 Task: Find connections with filter location Dakhla with filter topic #productivitywith filter profile language German with filter current company Lollypop Design Studio with filter school Institute of Management Studies (IMS) Ghaziabad - Business School with filter industry Food and Beverage Retail with filter service category Health Insurance with filter keywords title Program Administrator
Action: Mouse moved to (617, 78)
Screenshot: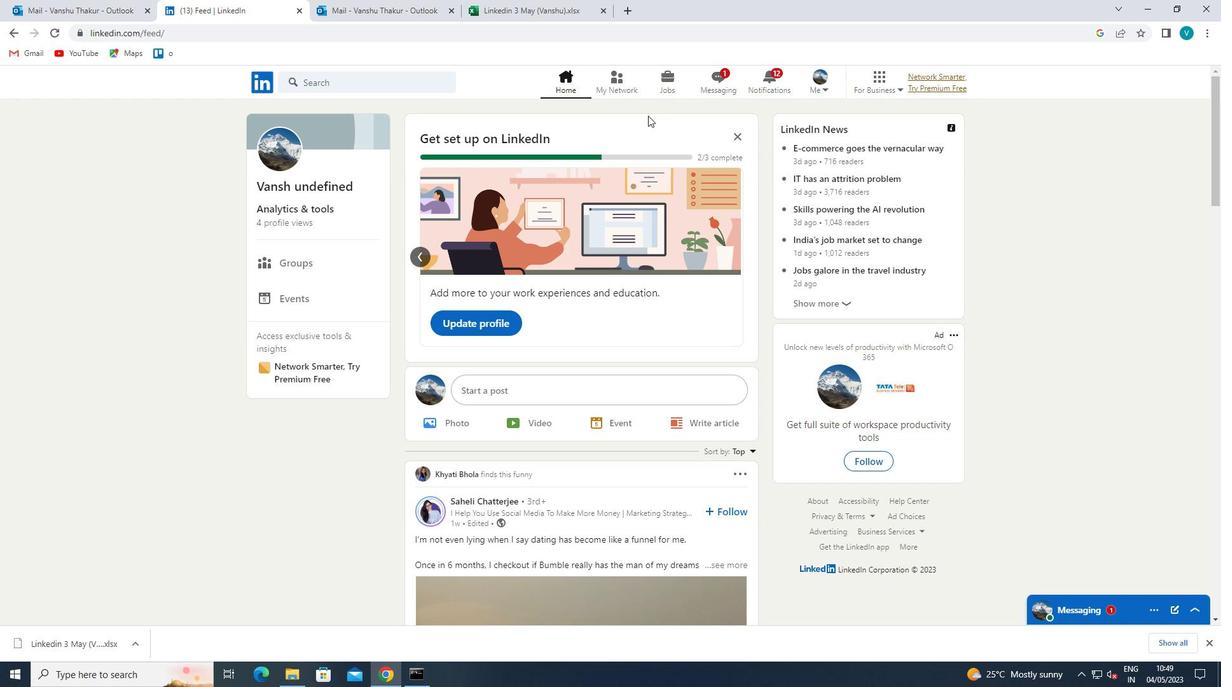 
Action: Mouse pressed left at (617, 78)
Screenshot: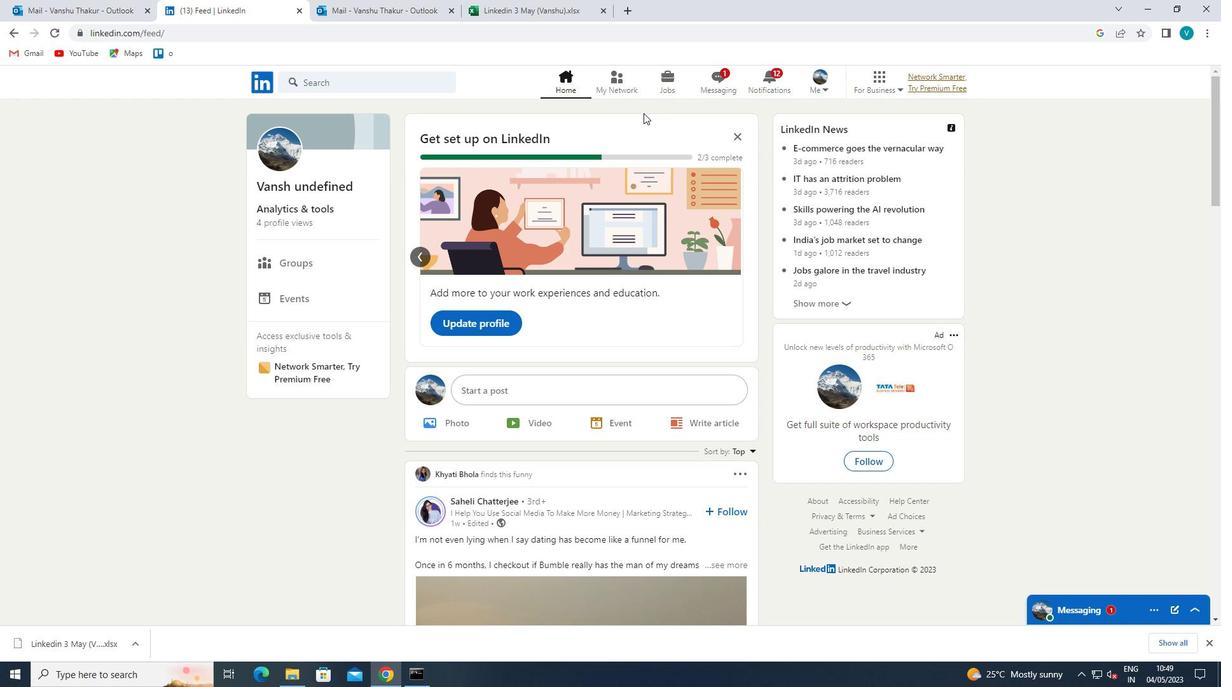 
Action: Mouse moved to (371, 152)
Screenshot: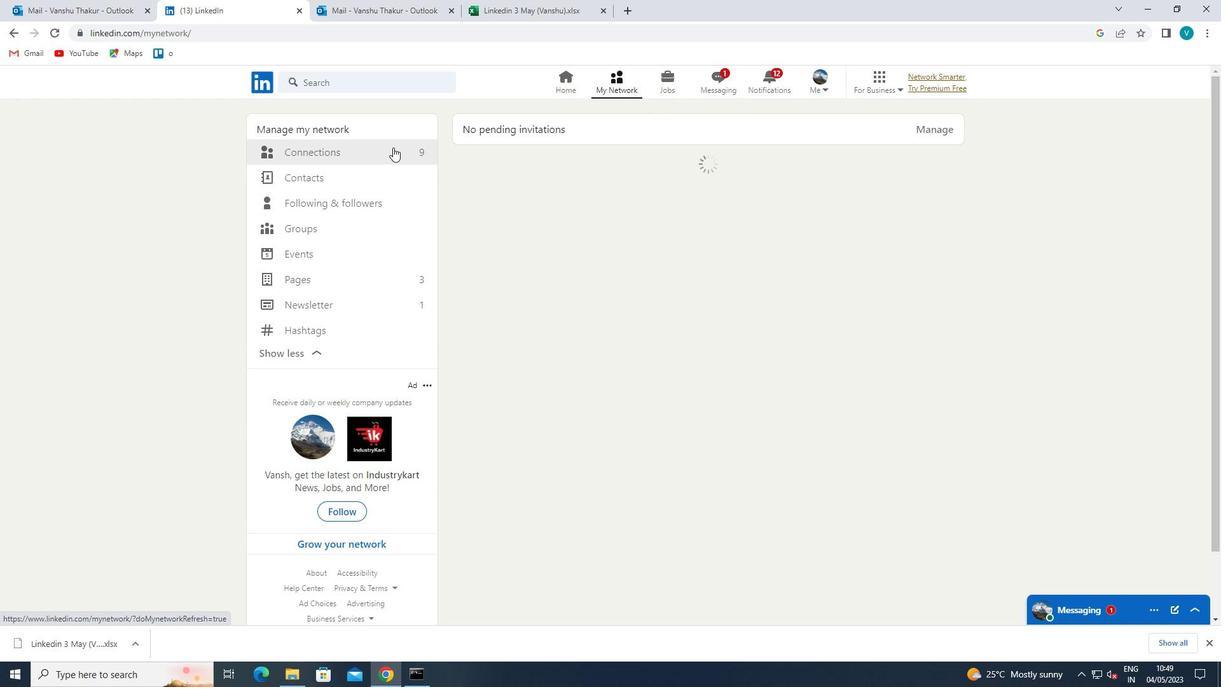 
Action: Mouse pressed left at (371, 152)
Screenshot: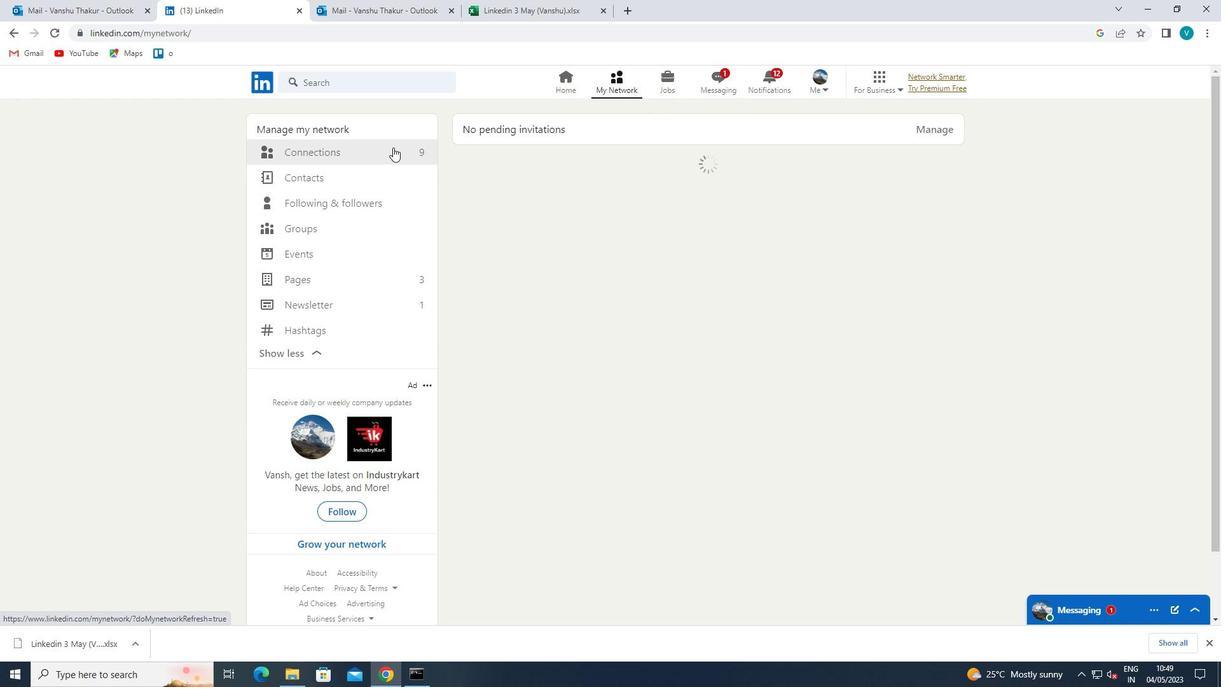
Action: Mouse moved to (679, 147)
Screenshot: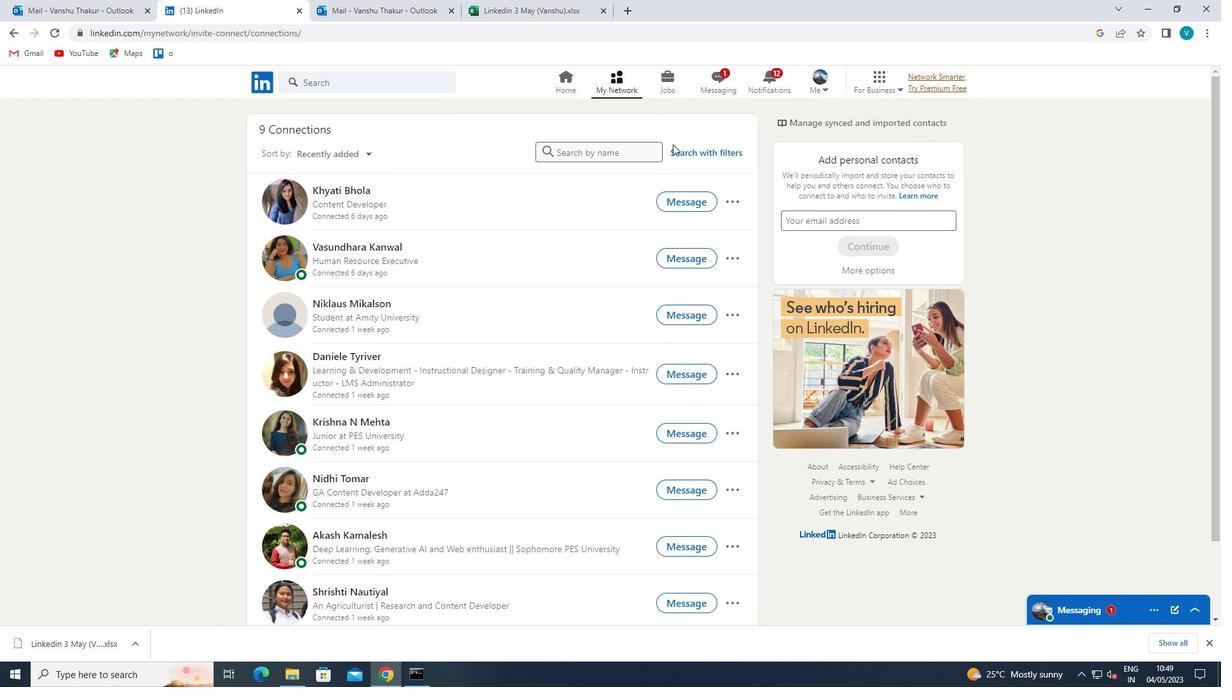 
Action: Mouse pressed left at (679, 147)
Screenshot: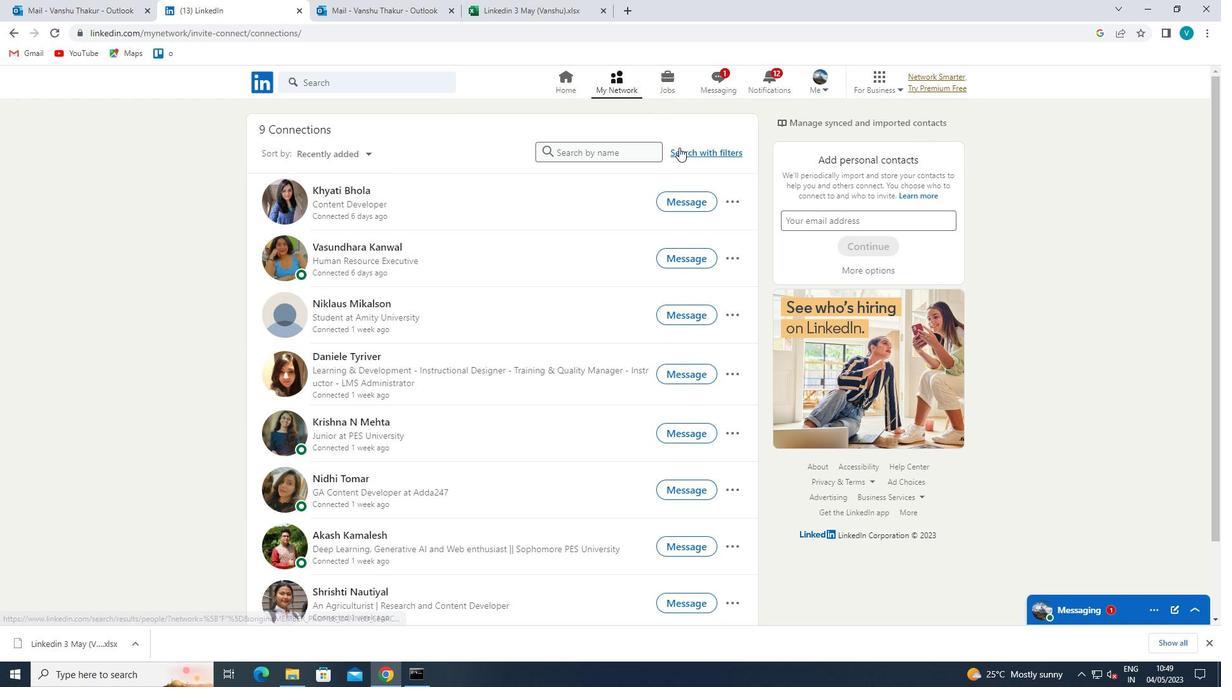 
Action: Mouse moved to (619, 122)
Screenshot: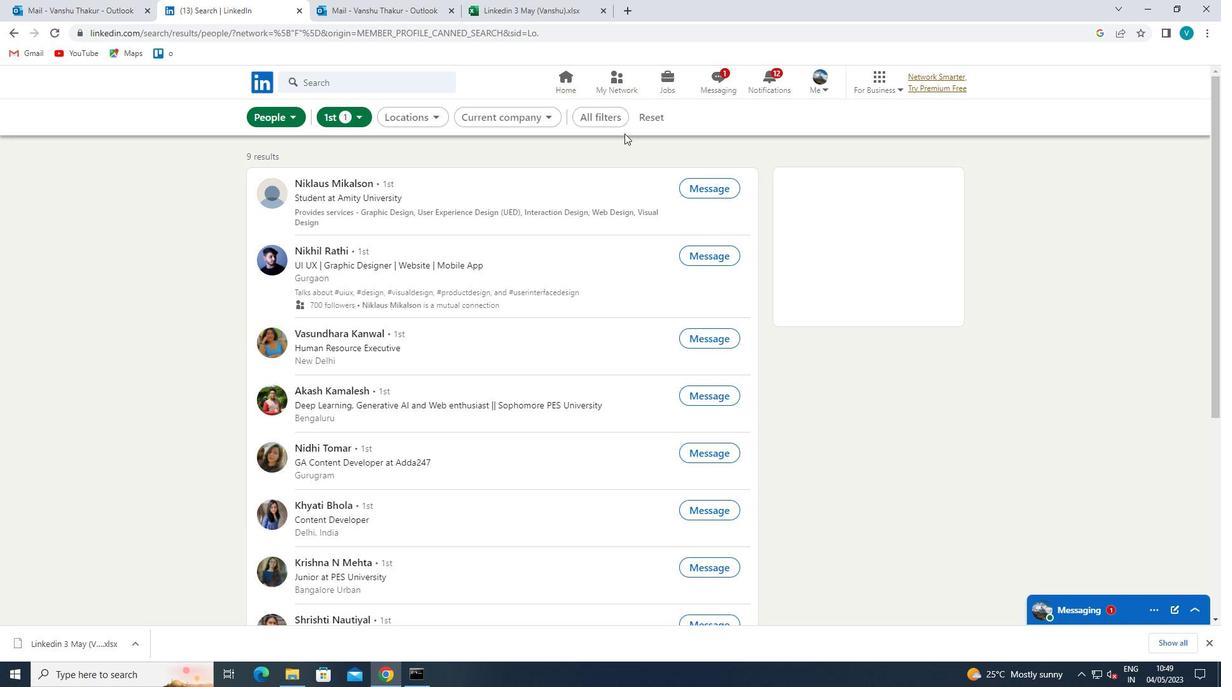 
Action: Mouse pressed left at (619, 122)
Screenshot: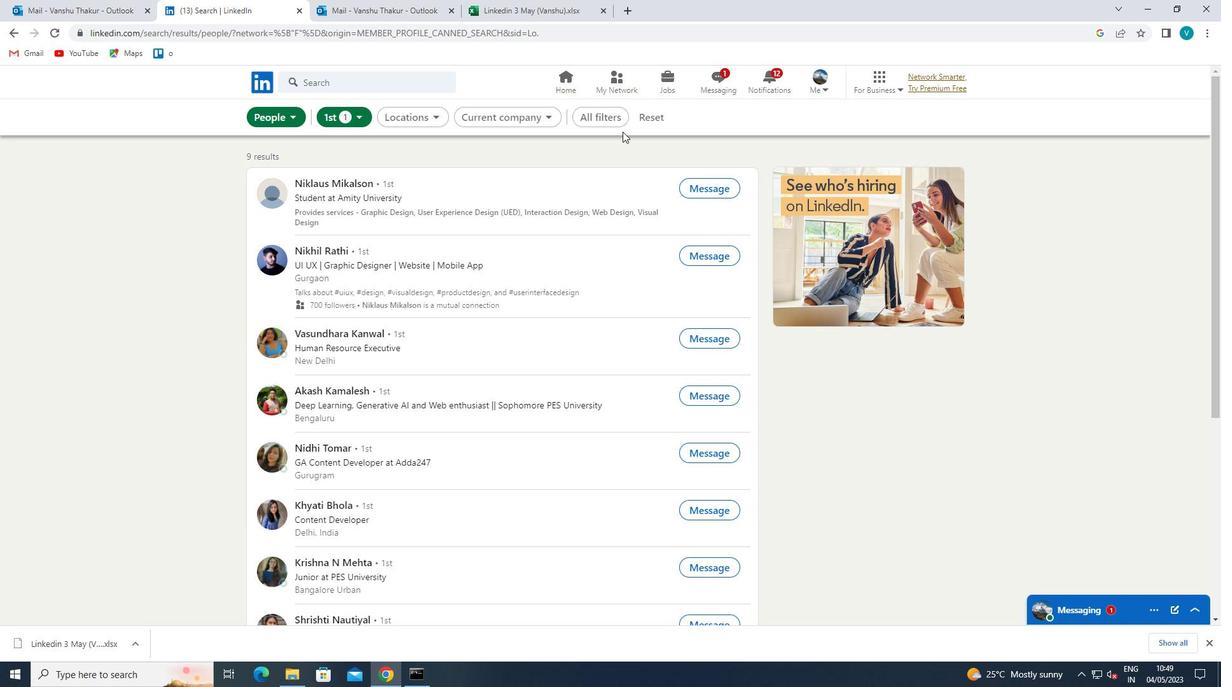 
Action: Mouse moved to (1083, 349)
Screenshot: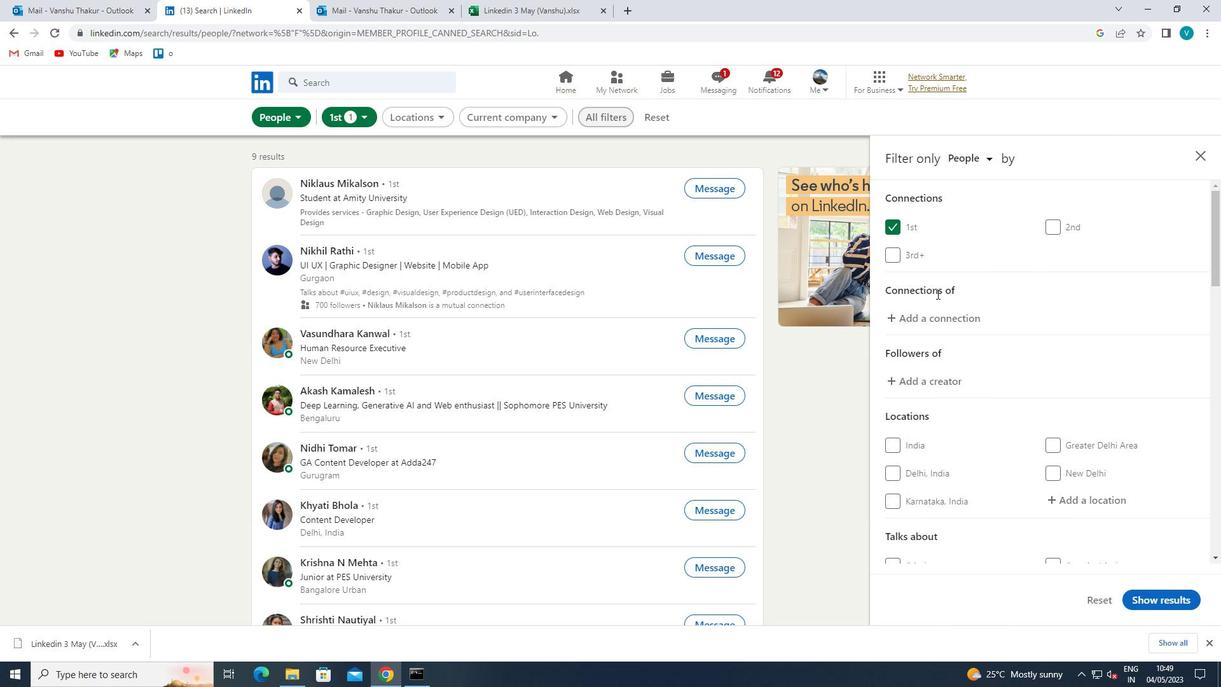 
Action: Mouse scrolled (1083, 348) with delta (0, 0)
Screenshot: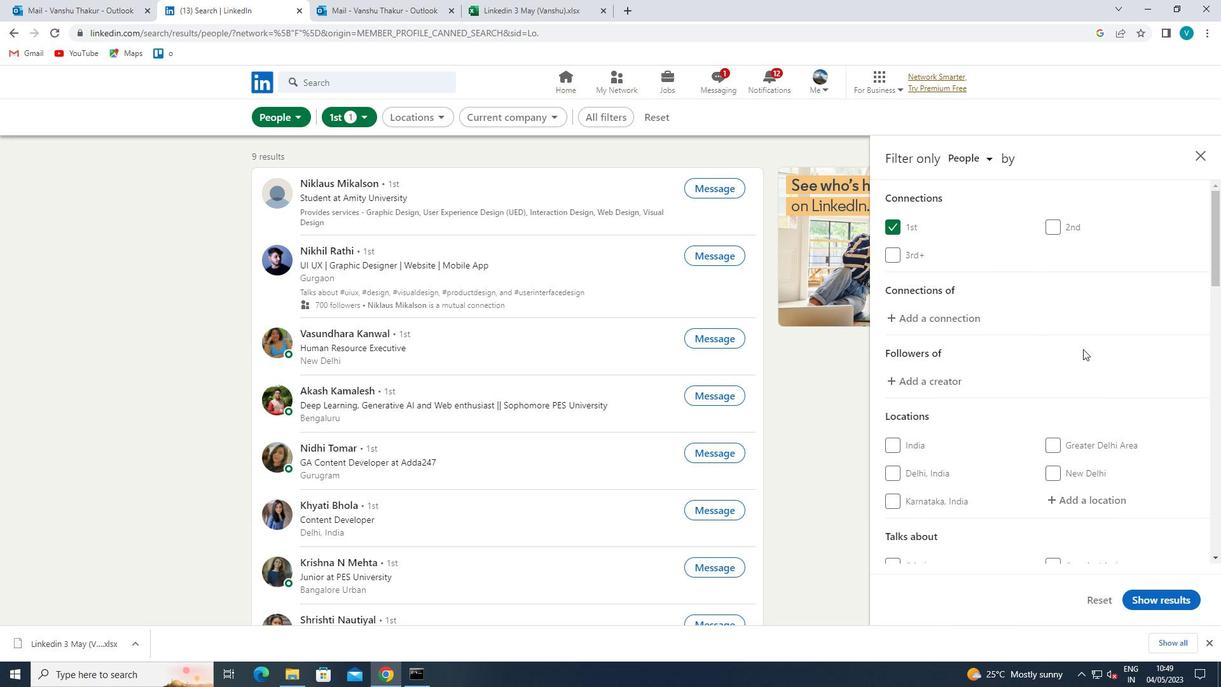 
Action: Mouse moved to (1102, 362)
Screenshot: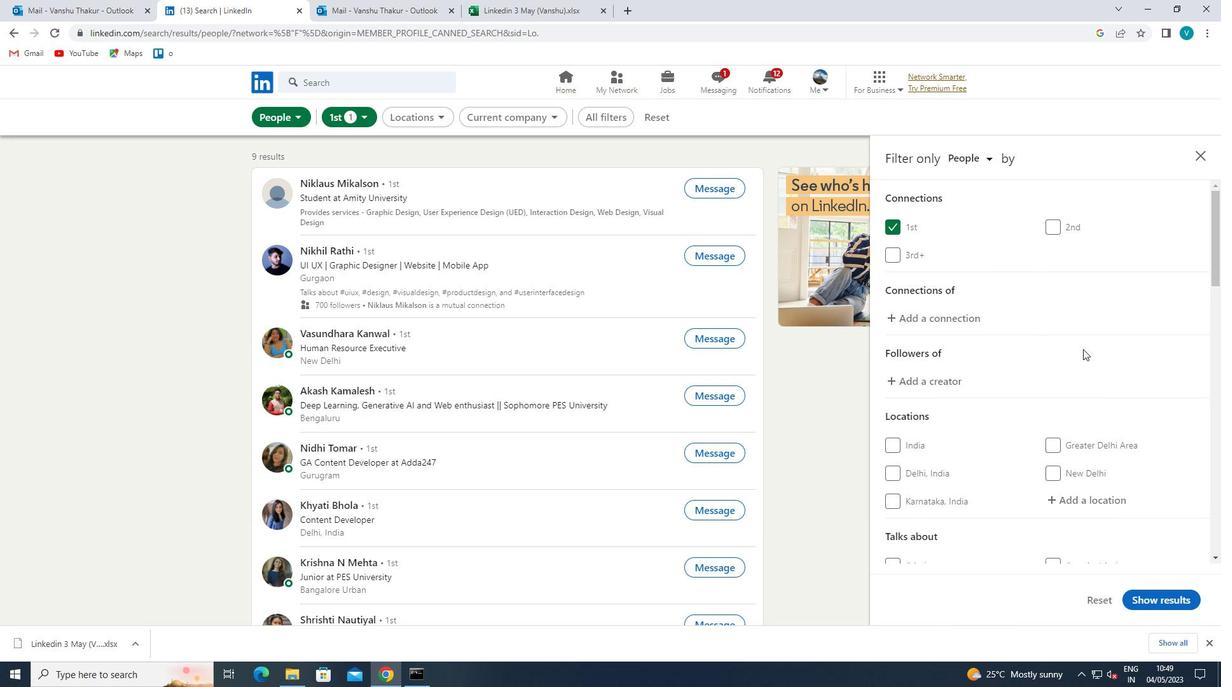 
Action: Mouse scrolled (1102, 362) with delta (0, 0)
Screenshot: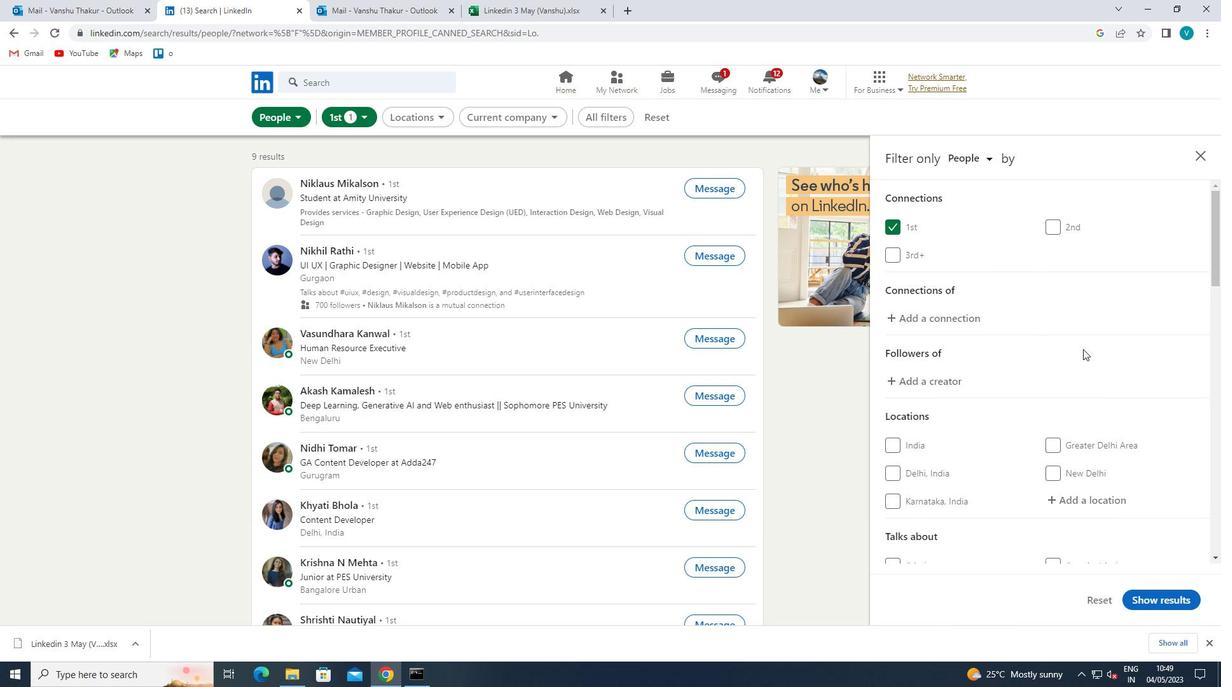 
Action: Mouse moved to (1115, 378)
Screenshot: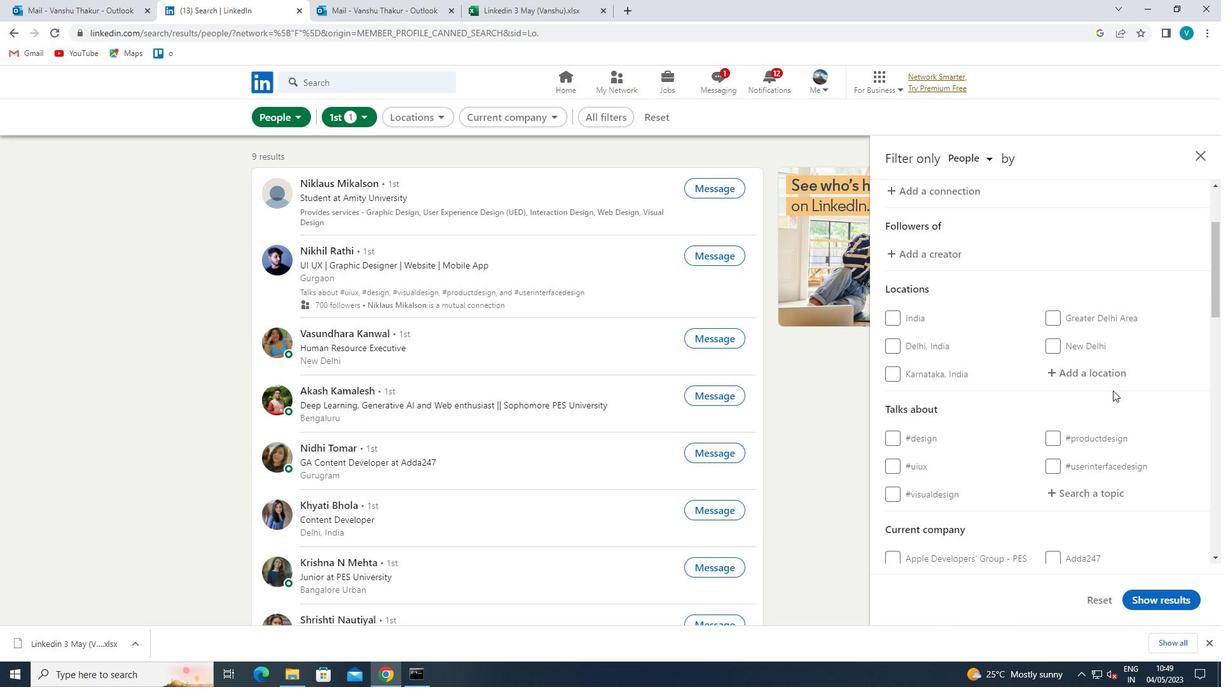 
Action: Mouse pressed left at (1115, 378)
Screenshot: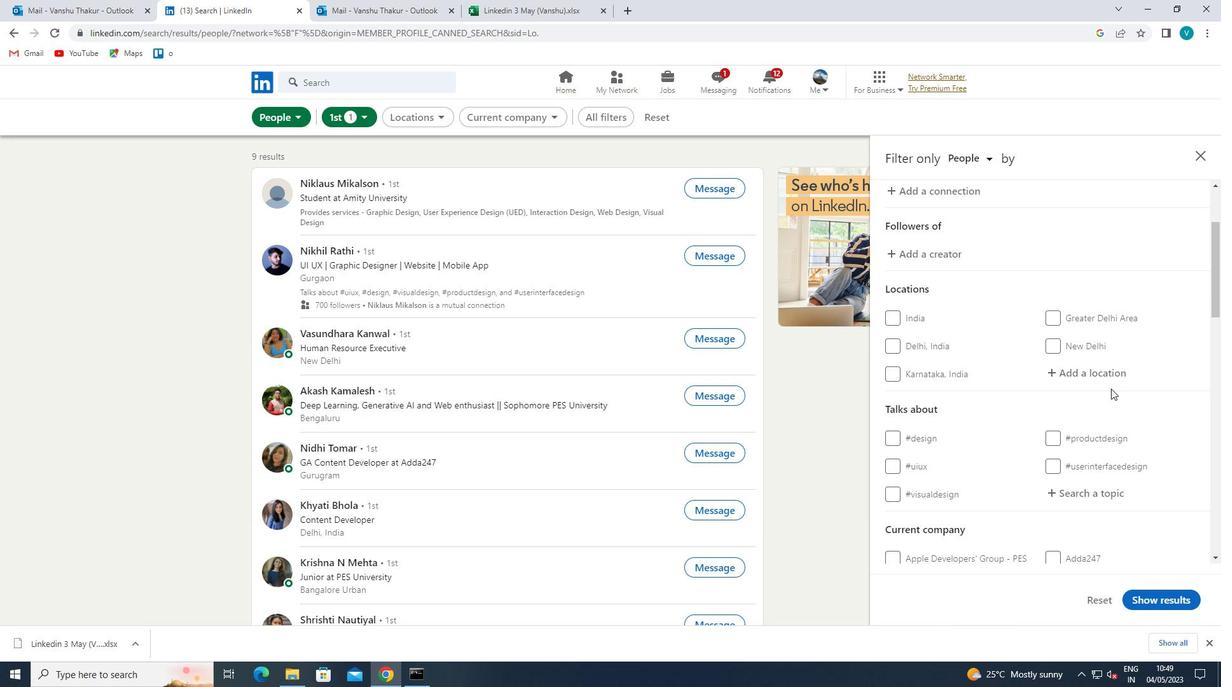 
Action: Mouse moved to (1096, 388)
Screenshot: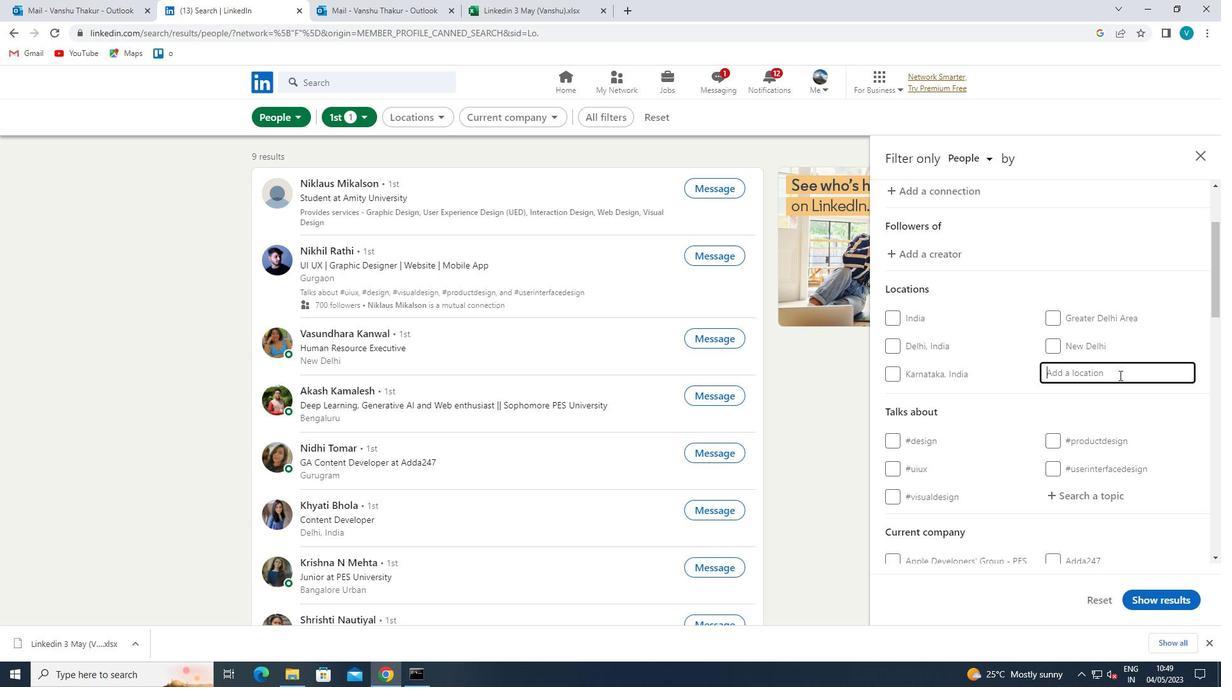 
Action: Key pressed <Key.shift>DAKHLA
Screenshot: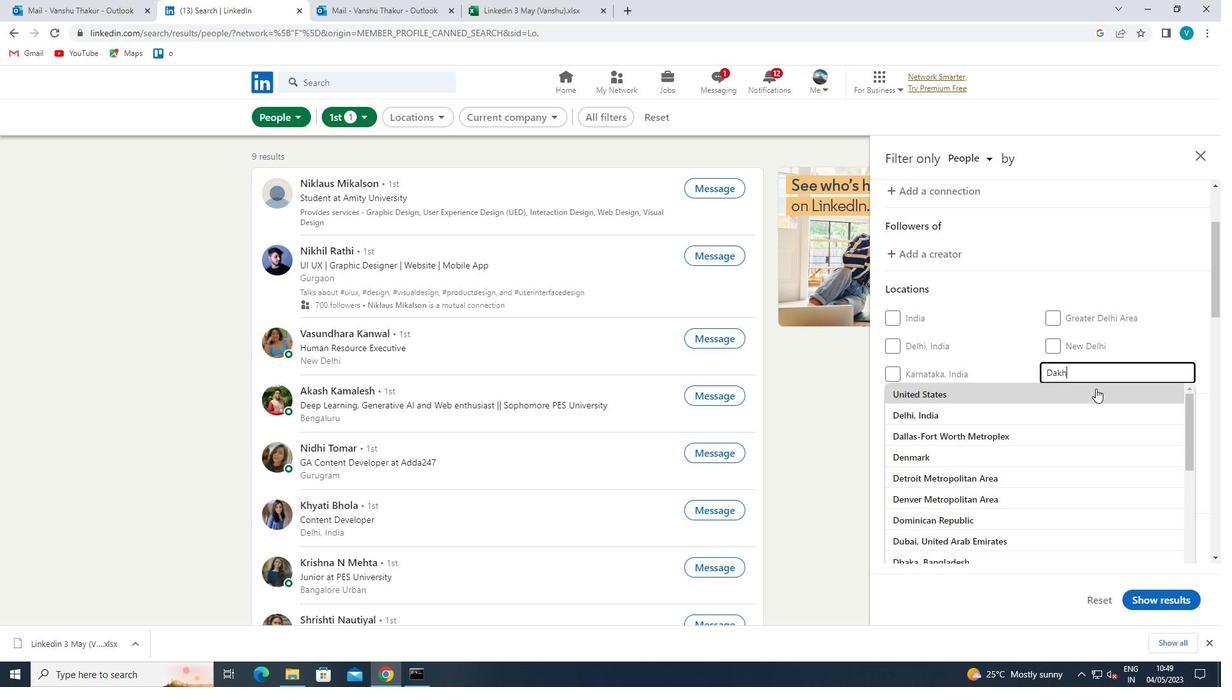 
Action: Mouse pressed left at (1096, 388)
Screenshot: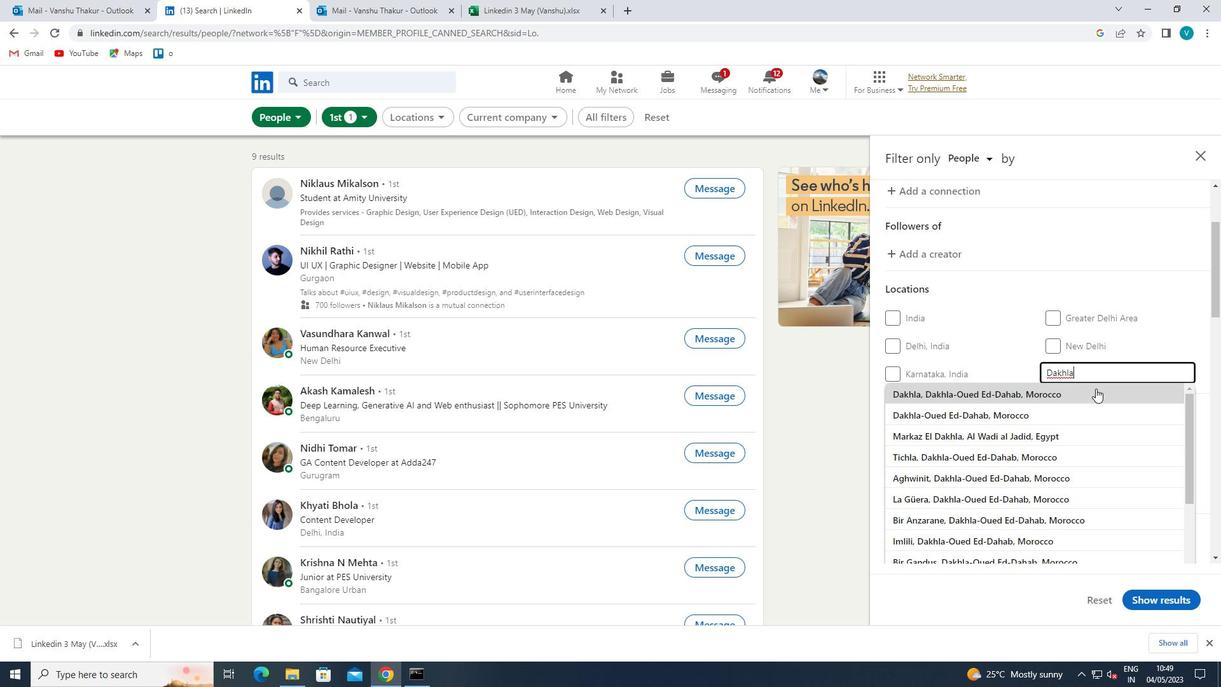 
Action: Mouse scrolled (1096, 388) with delta (0, 0)
Screenshot: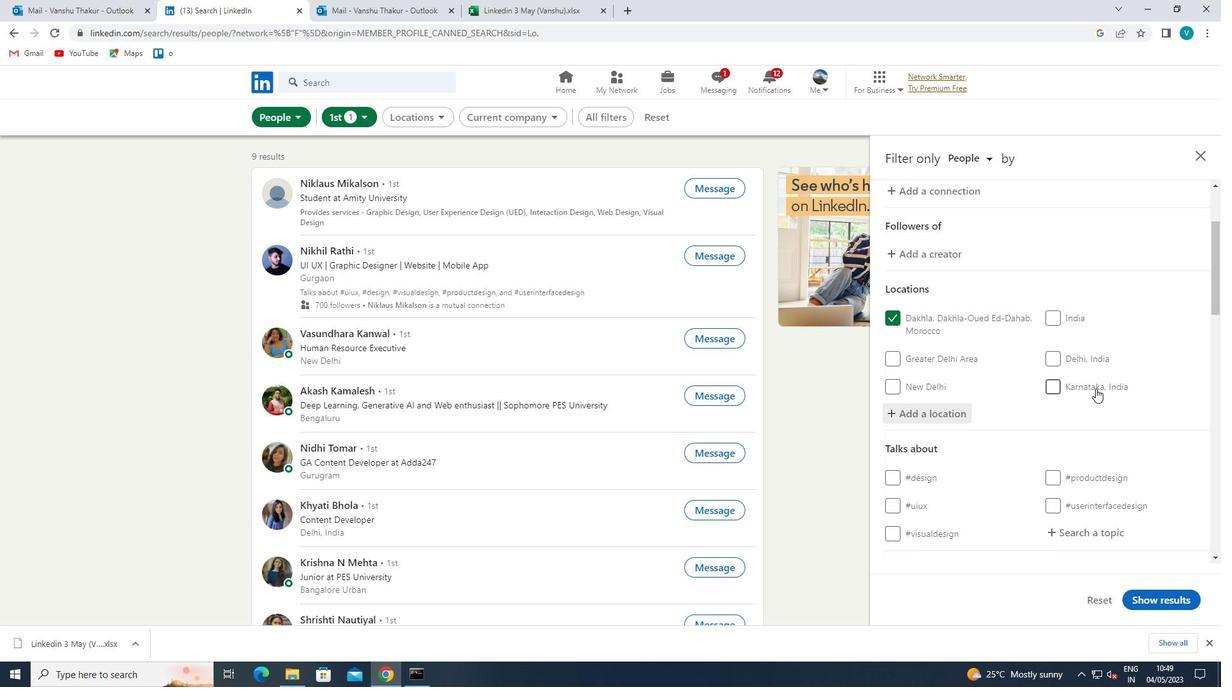 
Action: Mouse scrolled (1096, 388) with delta (0, 0)
Screenshot: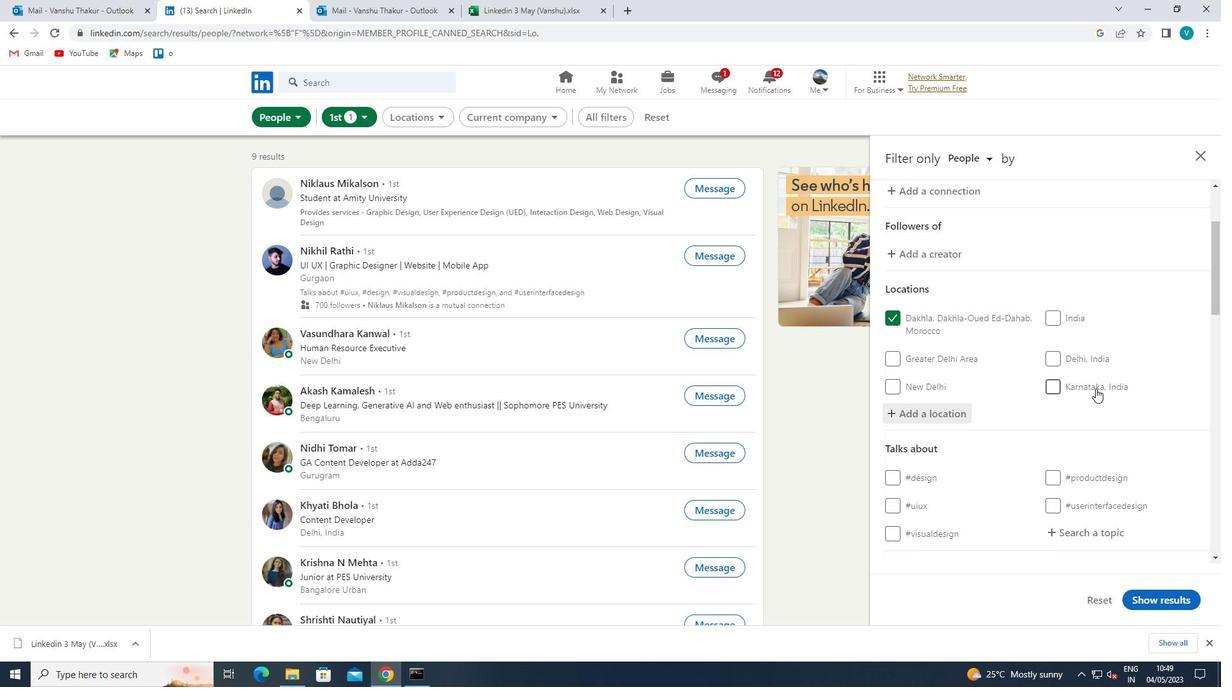 
Action: Mouse moved to (1083, 402)
Screenshot: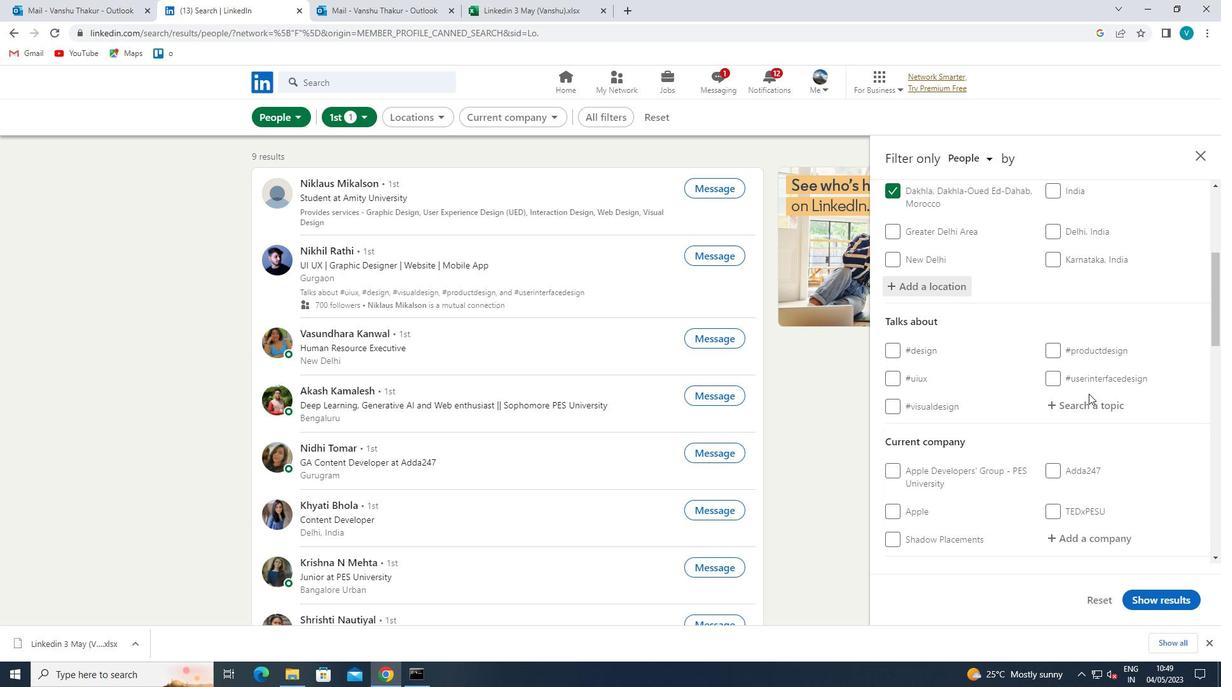 
Action: Mouse pressed left at (1083, 402)
Screenshot: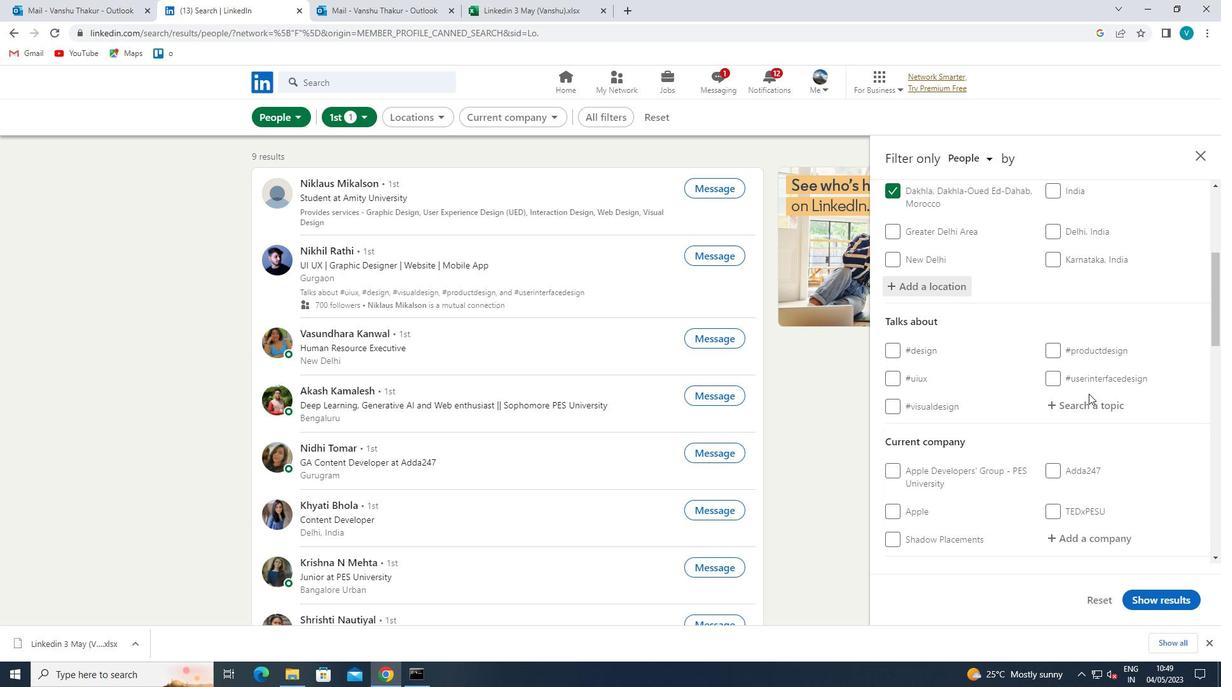 
Action: Mouse moved to (1085, 404)
Screenshot: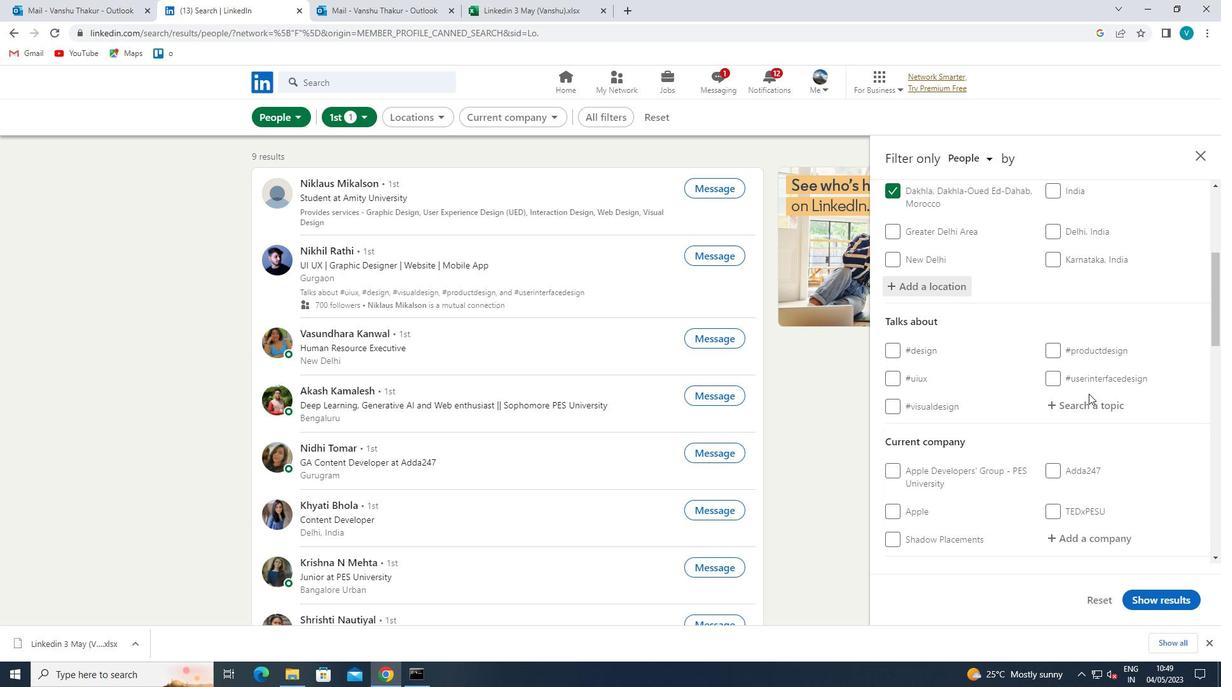 
Action: Key pressed PRODUC
Screenshot: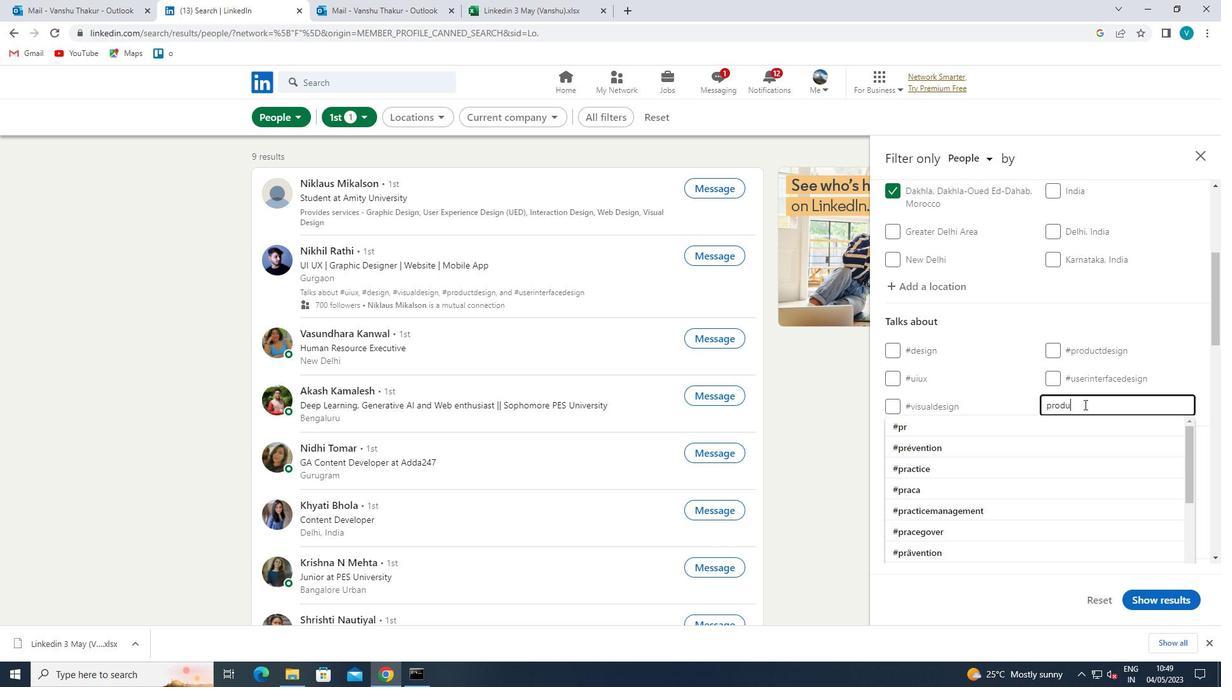 
Action: Mouse moved to (1097, 399)
Screenshot: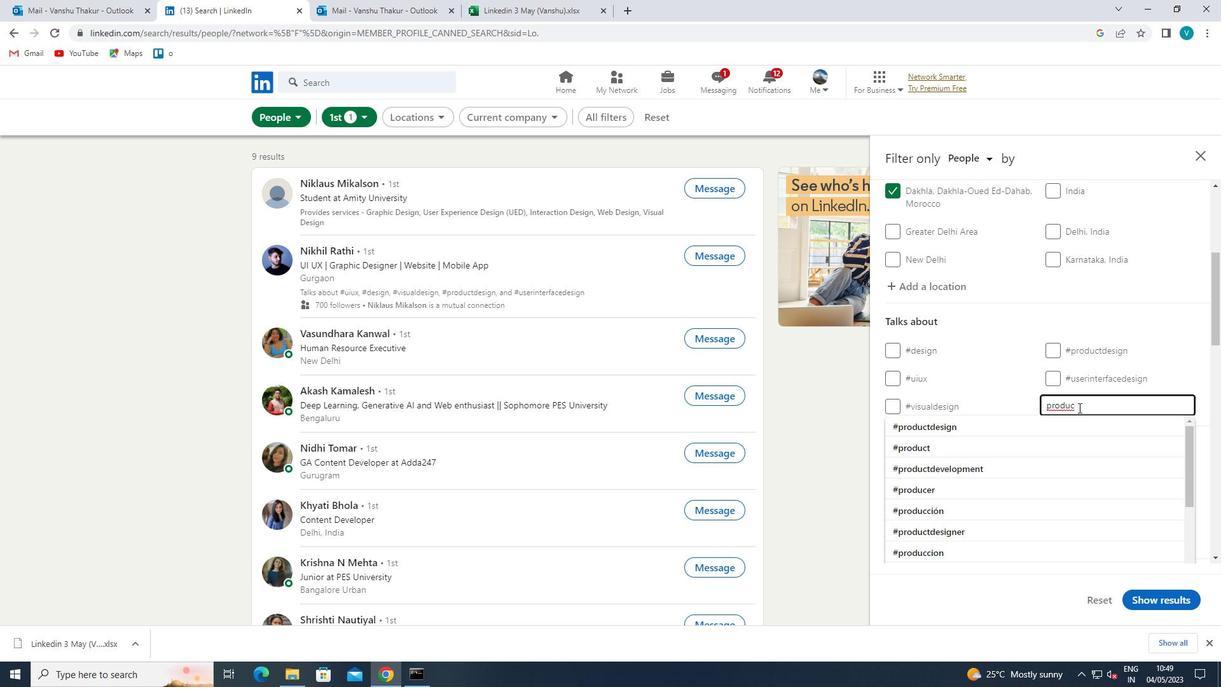 
Action: Key pressed TIVITY
Screenshot: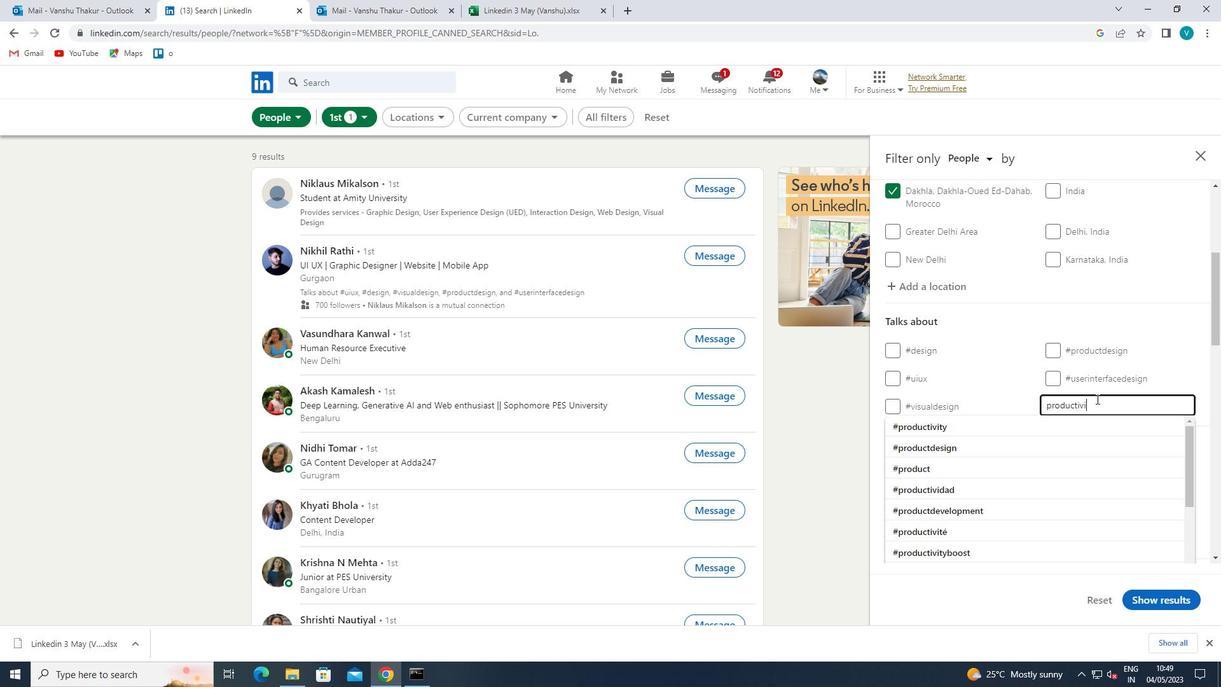 
Action: Mouse moved to (1056, 422)
Screenshot: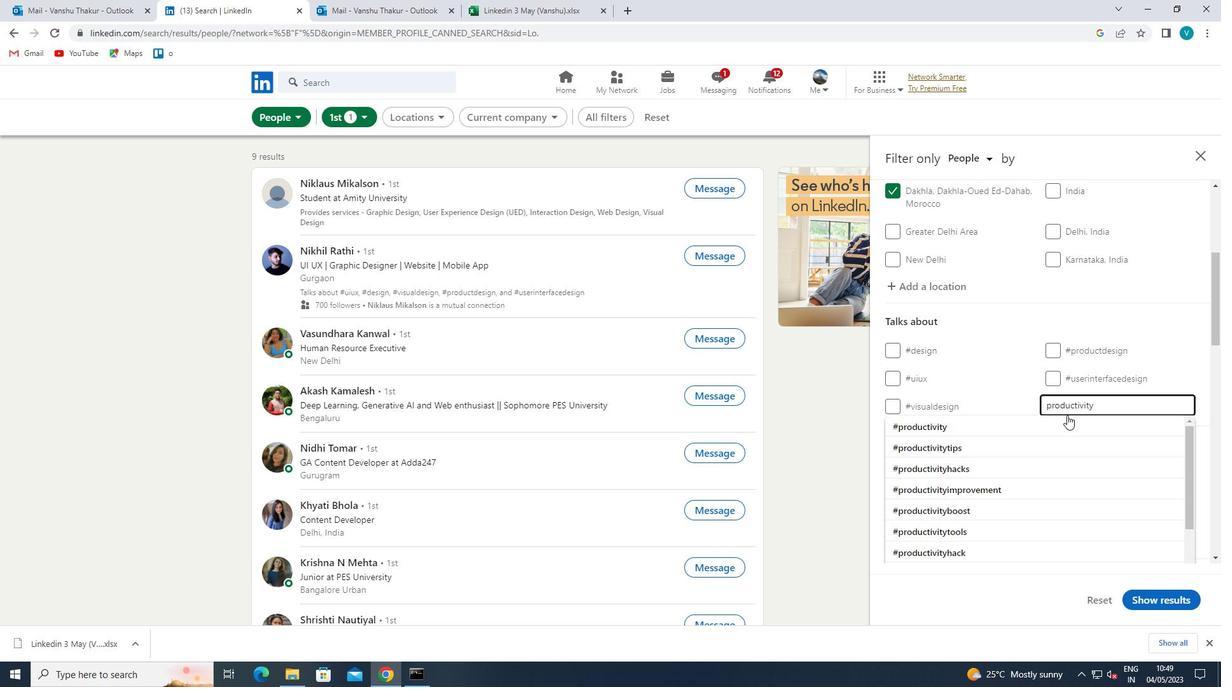 
Action: Mouse pressed left at (1056, 422)
Screenshot: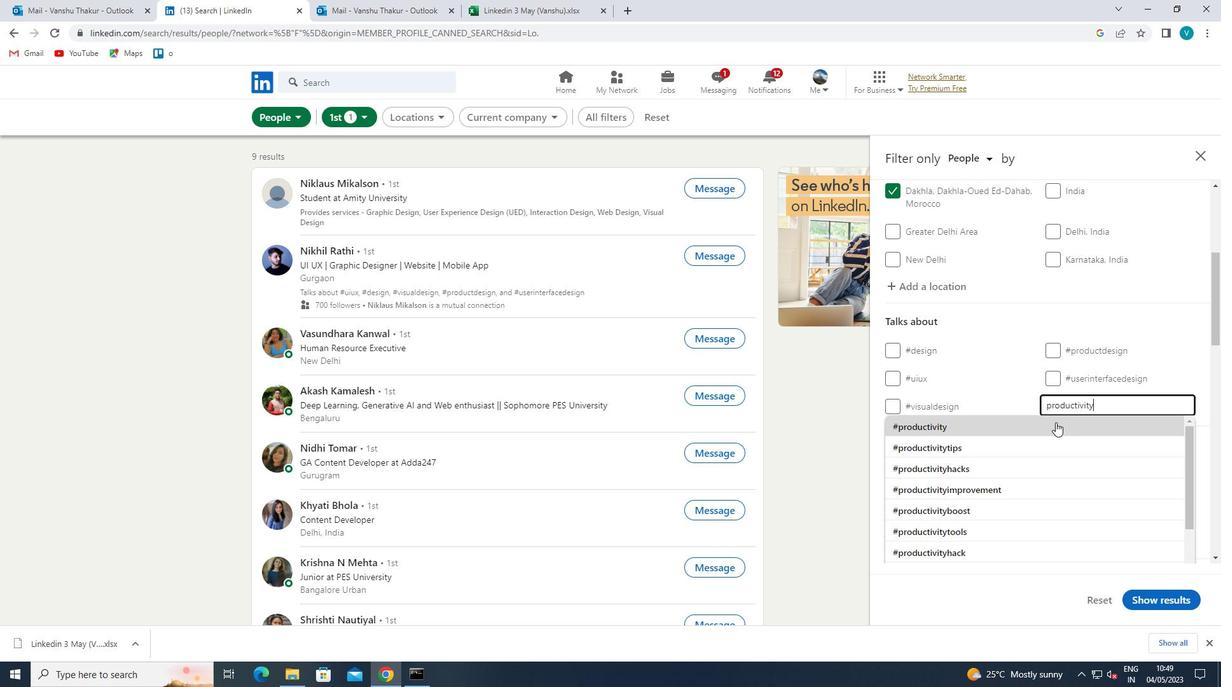 
Action: Mouse scrolled (1056, 421) with delta (0, 0)
Screenshot: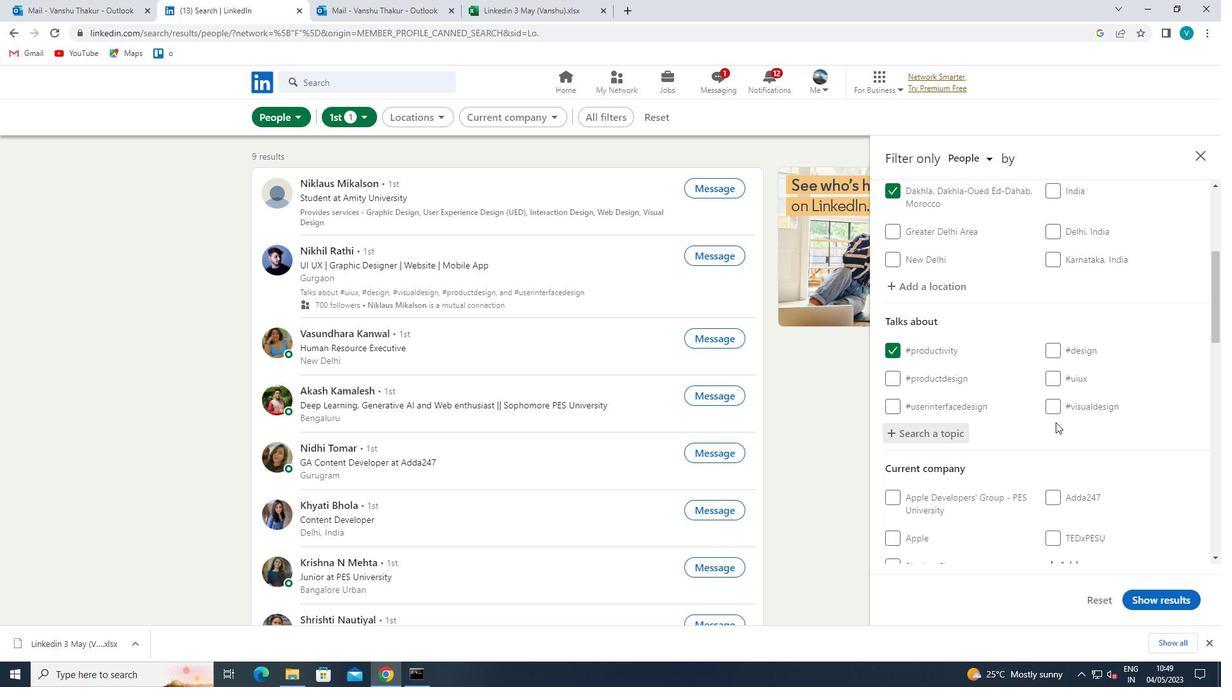 
Action: Mouse scrolled (1056, 421) with delta (0, 0)
Screenshot: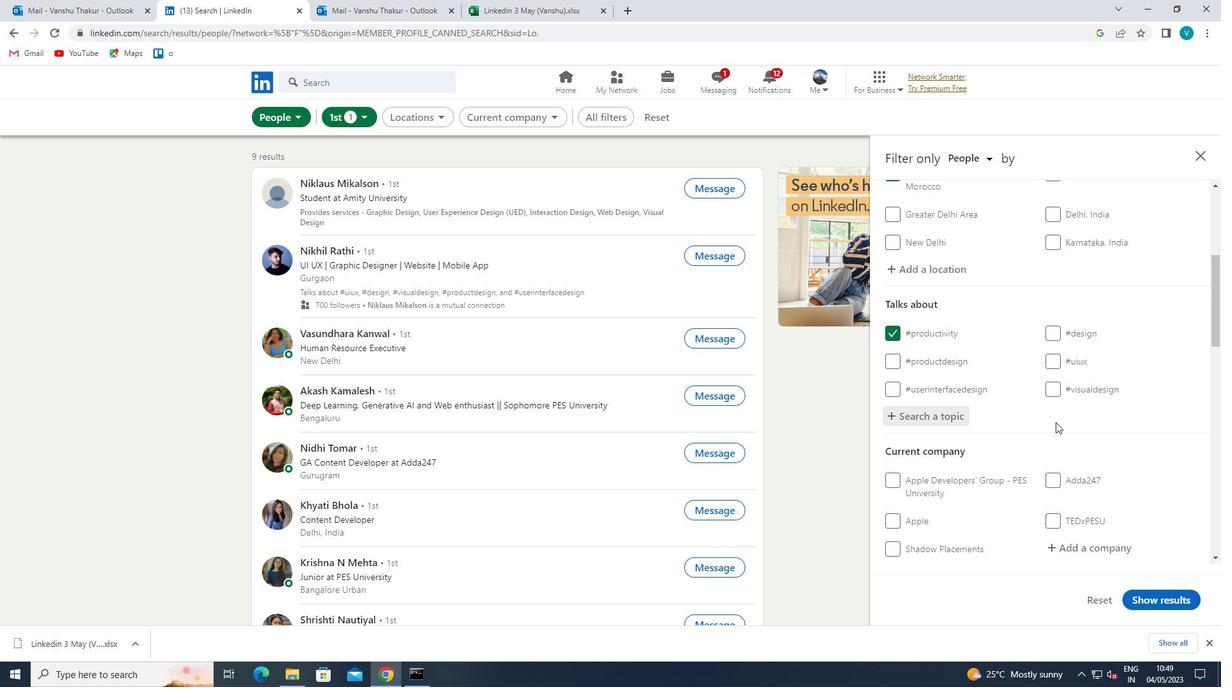 
Action: Mouse scrolled (1056, 421) with delta (0, 0)
Screenshot: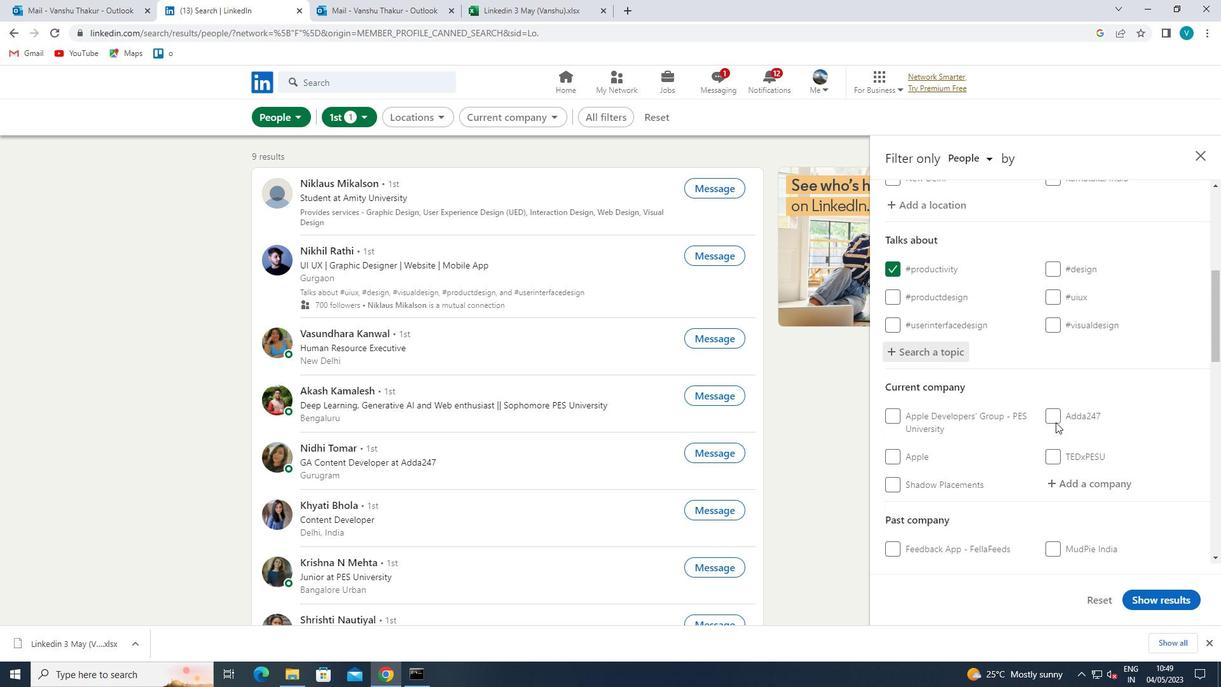 
Action: Mouse moved to (1088, 366)
Screenshot: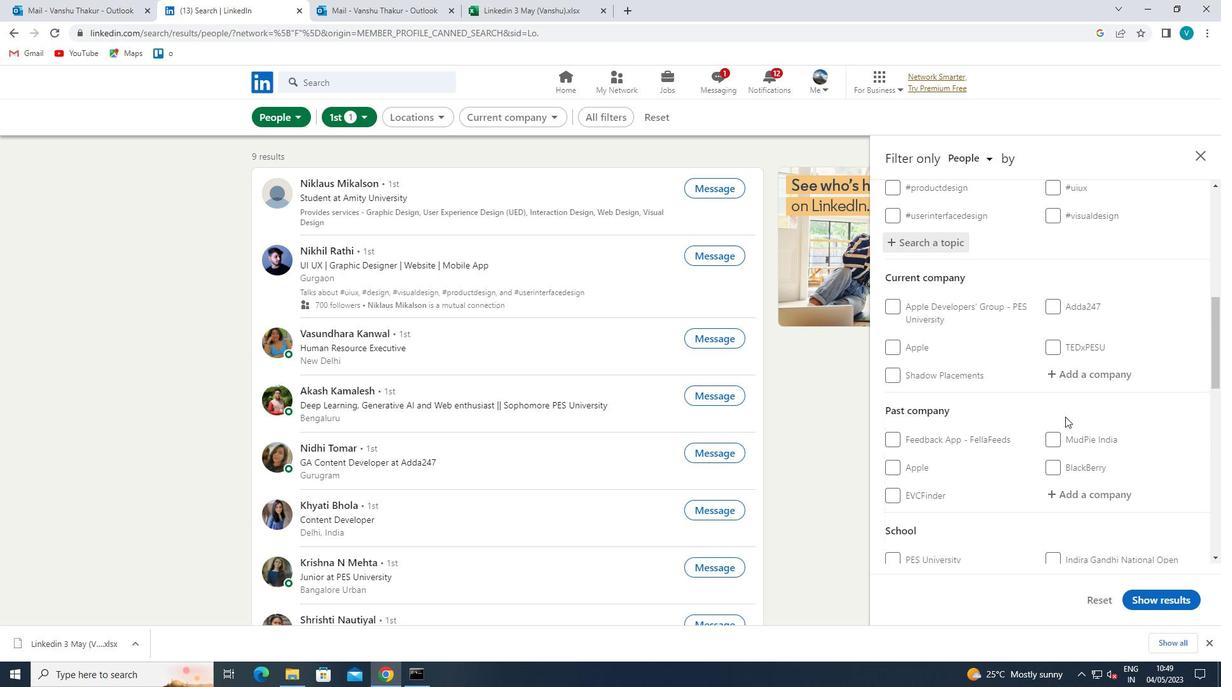 
Action: Mouse pressed left at (1088, 366)
Screenshot: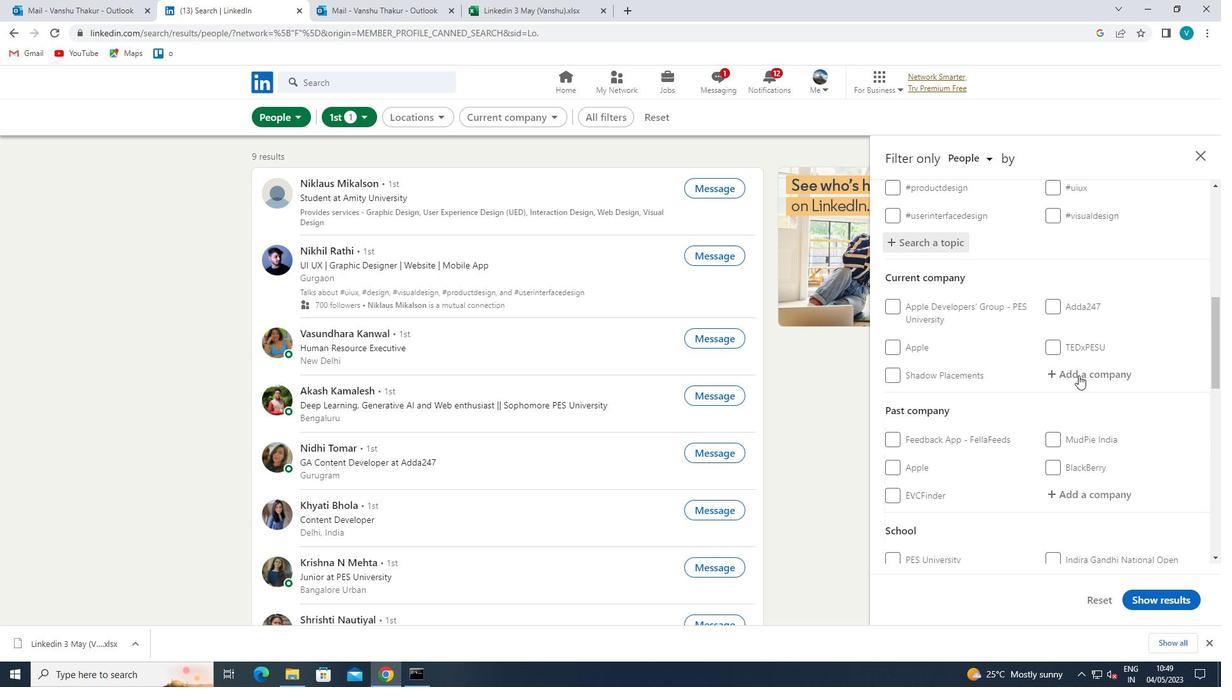 
Action: Mouse moved to (1091, 365)
Screenshot: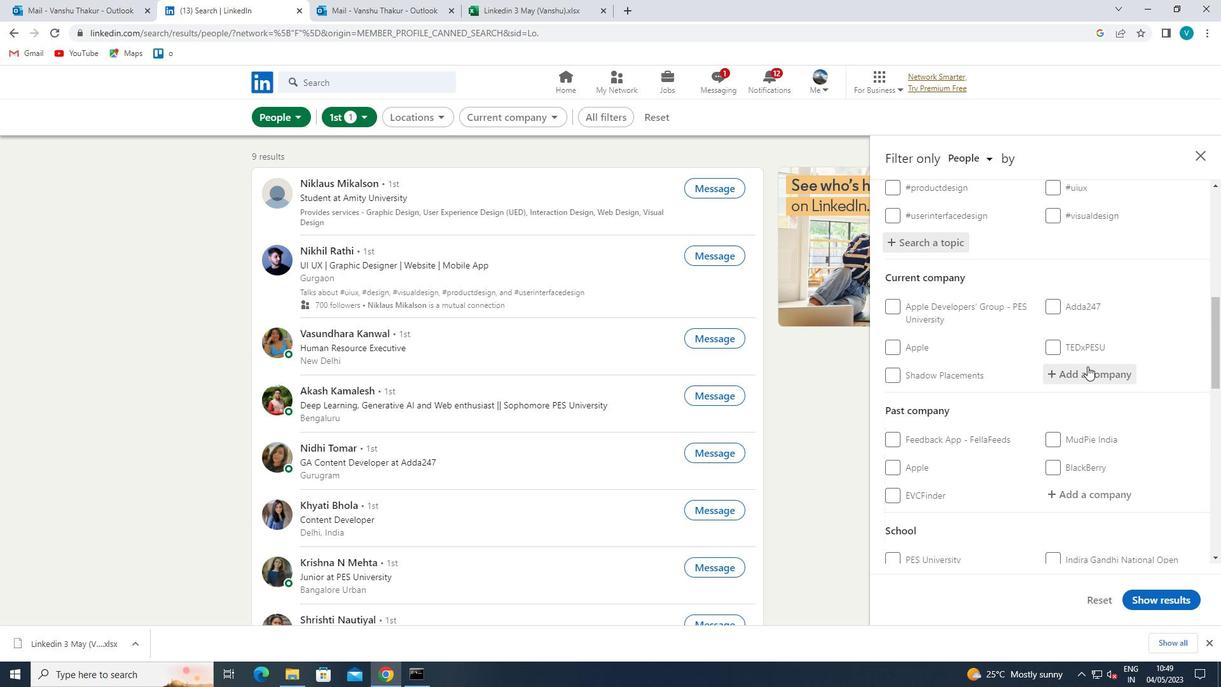 
Action: Key pressed <Key.shift>LOLLYPOP<Key.space>
Screenshot: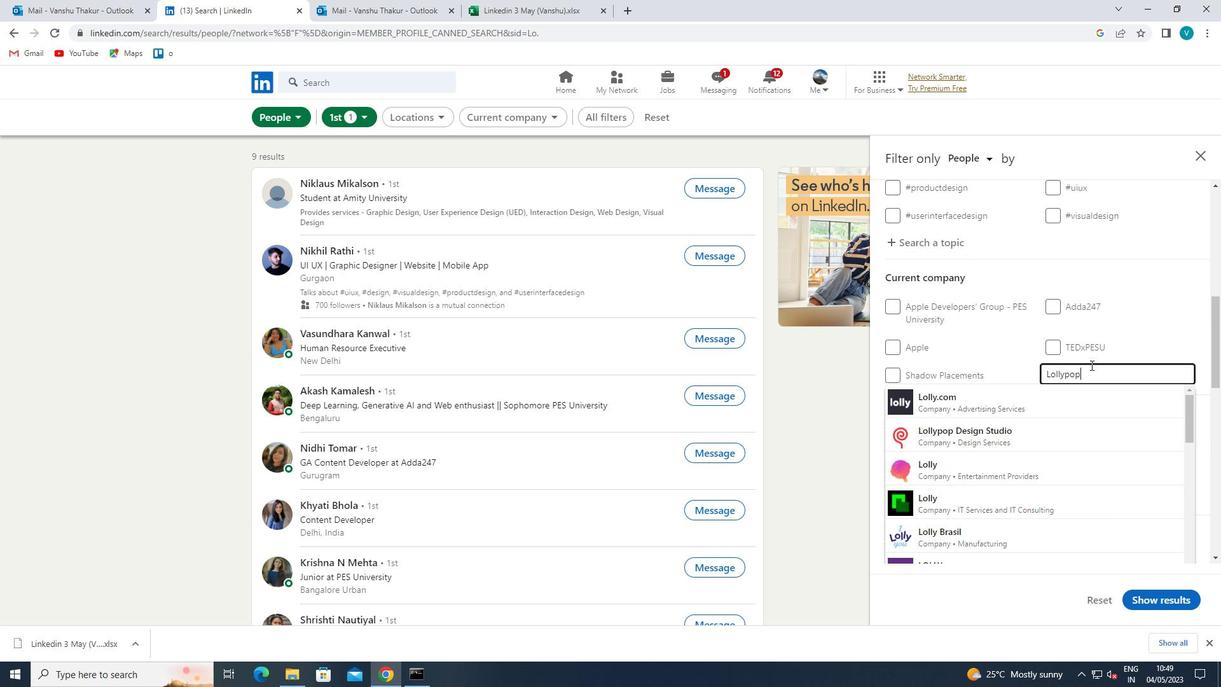 
Action: Mouse moved to (1056, 406)
Screenshot: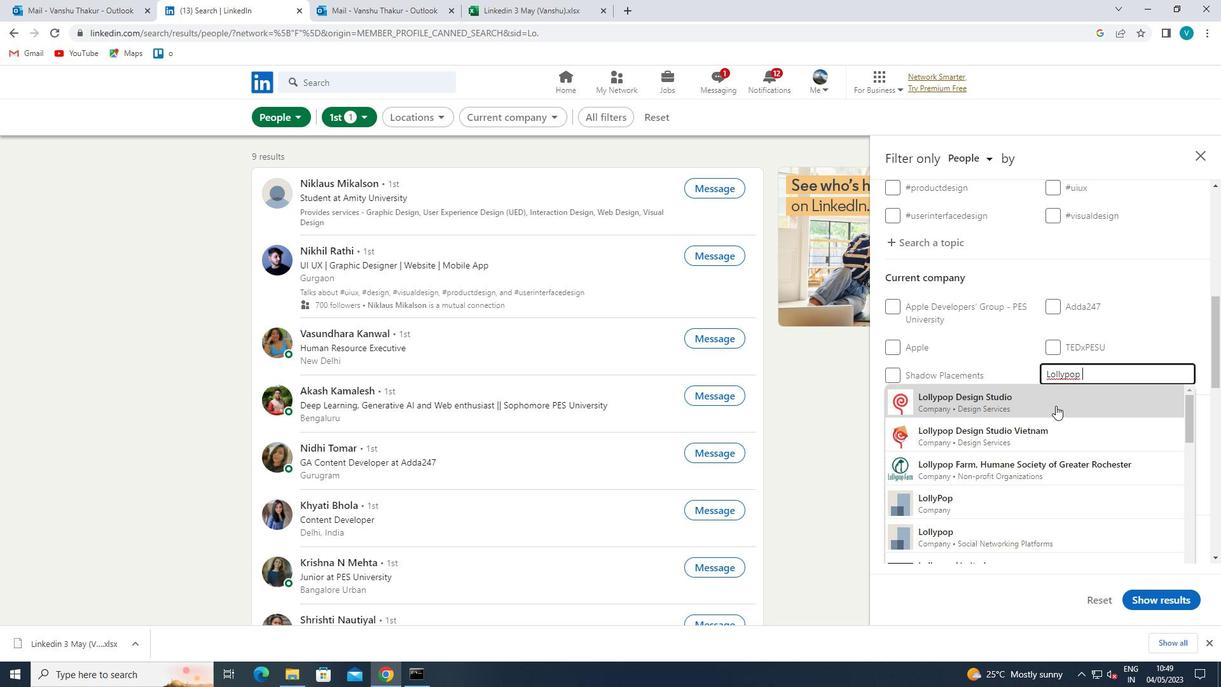 
Action: Mouse pressed left at (1056, 406)
Screenshot: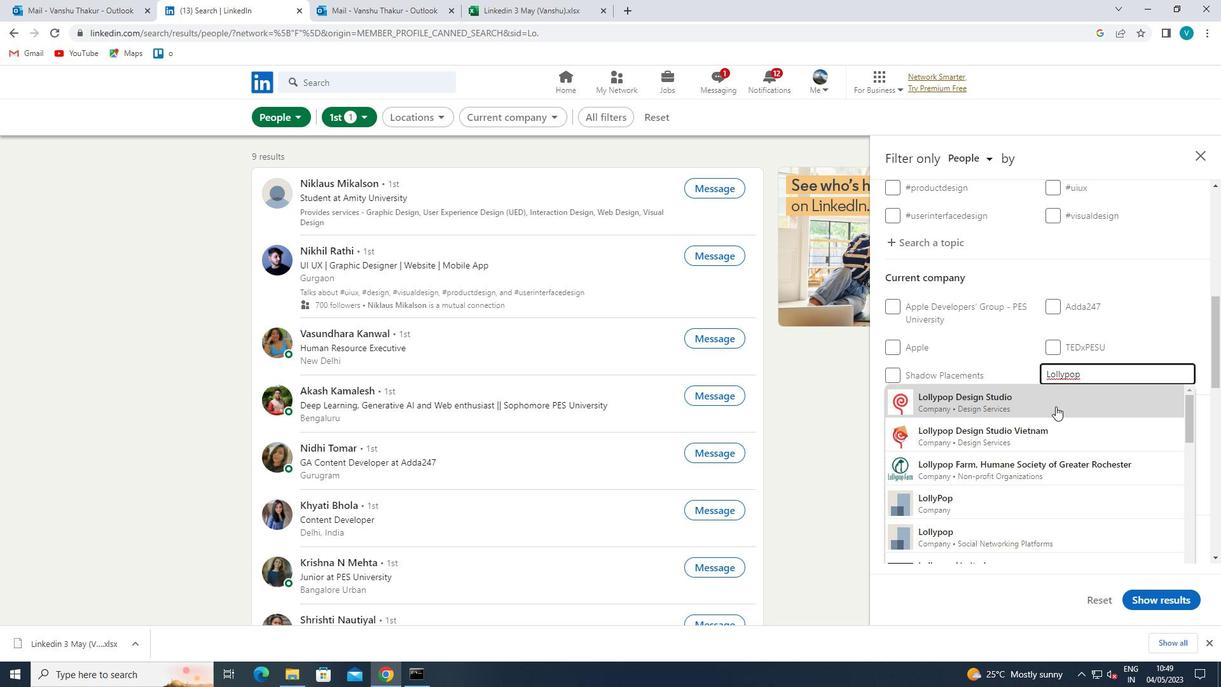
Action: Mouse moved to (1057, 406)
Screenshot: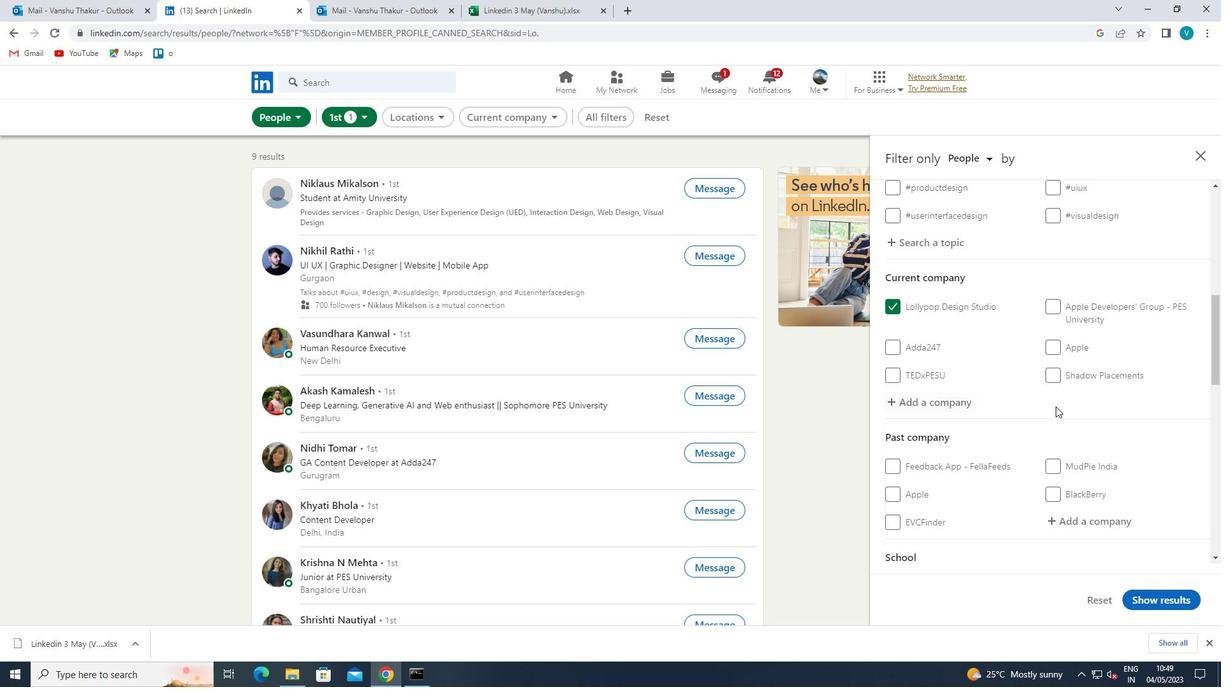 
Action: Mouse scrolled (1057, 405) with delta (0, 0)
Screenshot: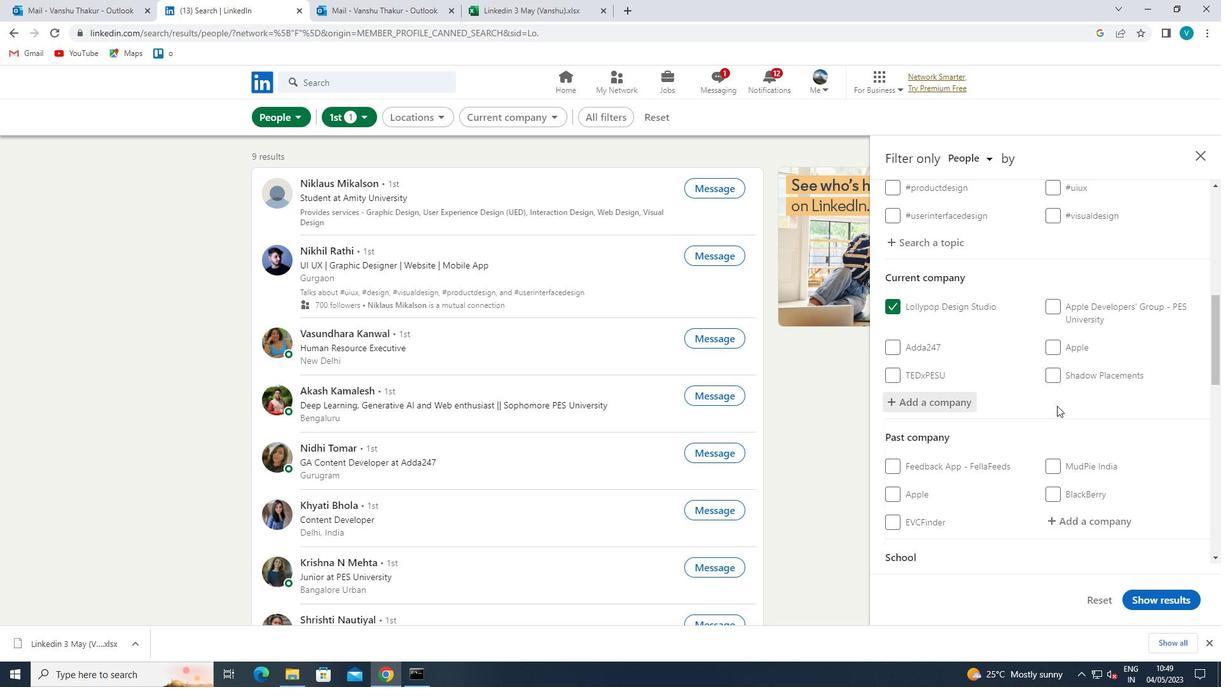 
Action: Mouse scrolled (1057, 405) with delta (0, 0)
Screenshot: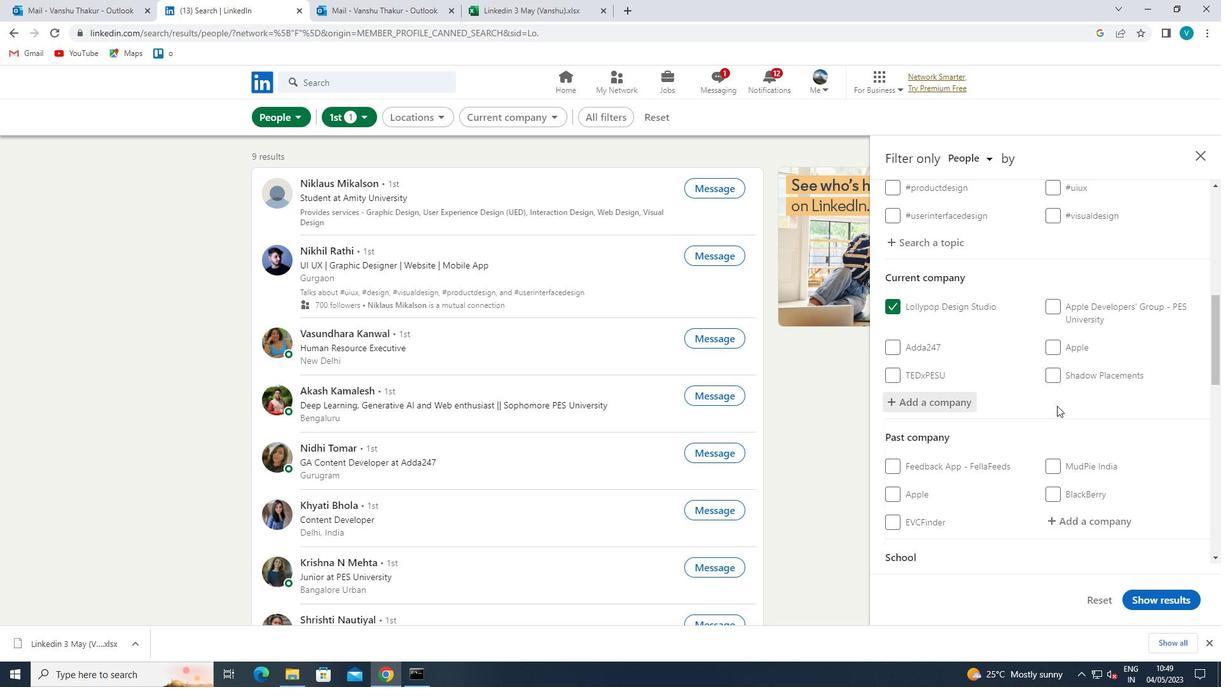 
Action: Mouse scrolled (1057, 405) with delta (0, 0)
Screenshot: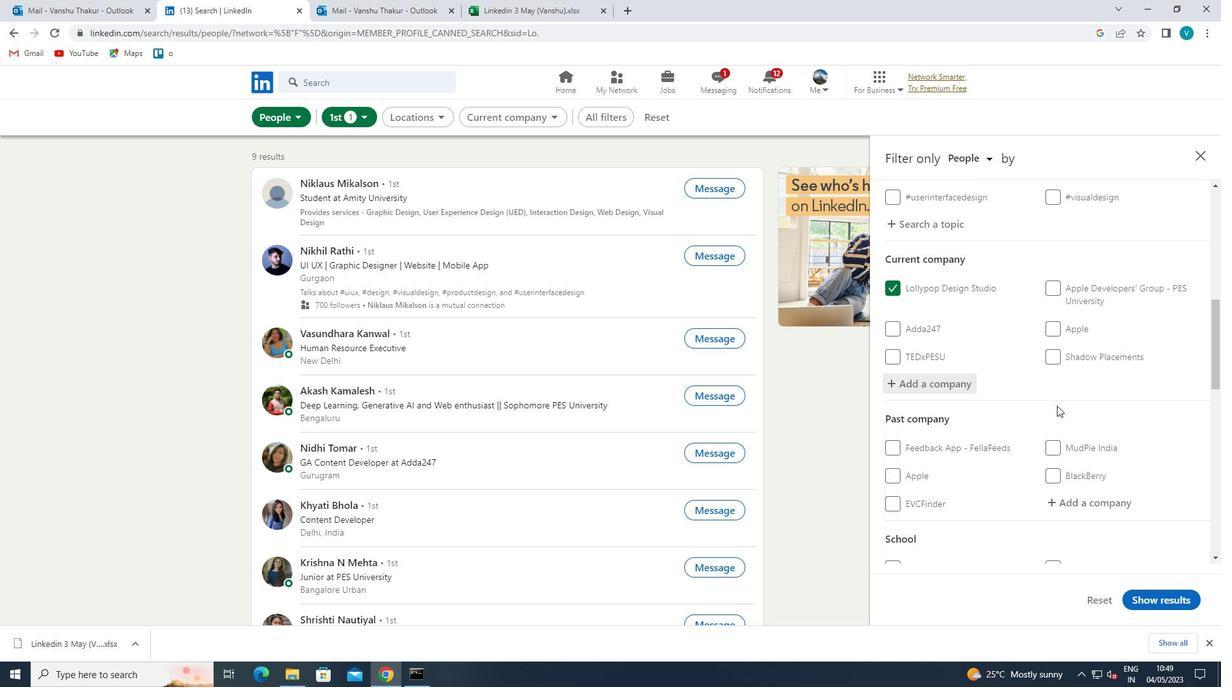 
Action: Mouse scrolled (1057, 405) with delta (0, 0)
Screenshot: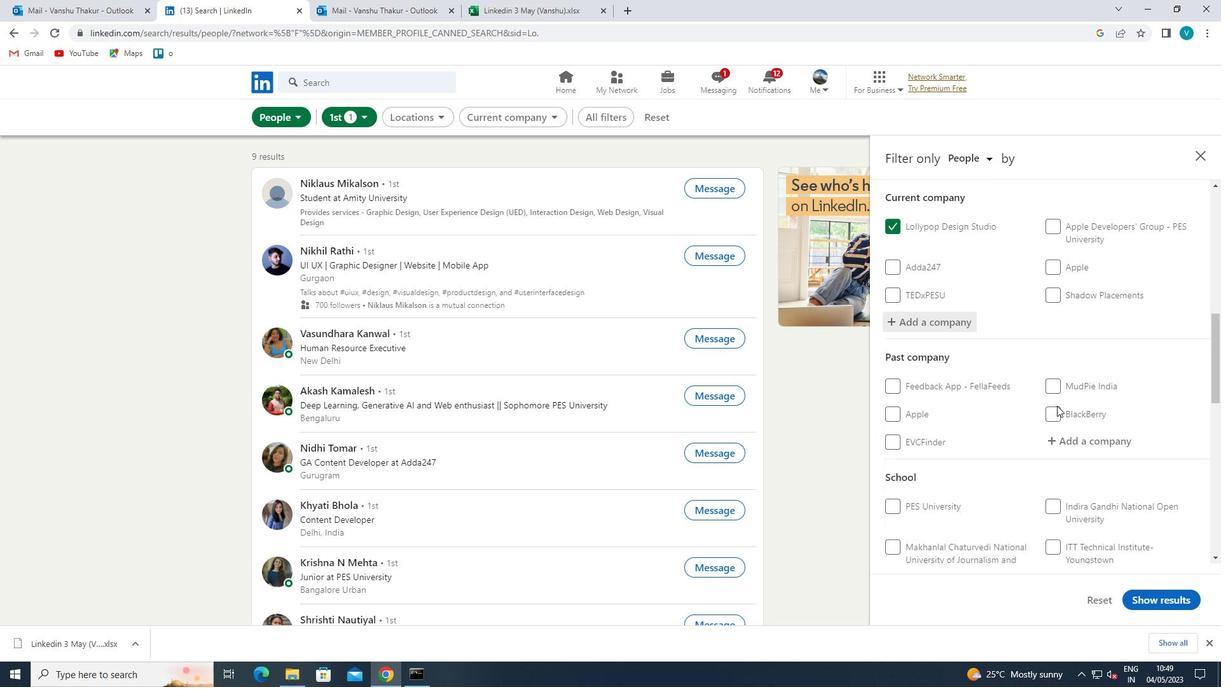 
Action: Mouse scrolled (1057, 405) with delta (0, 0)
Screenshot: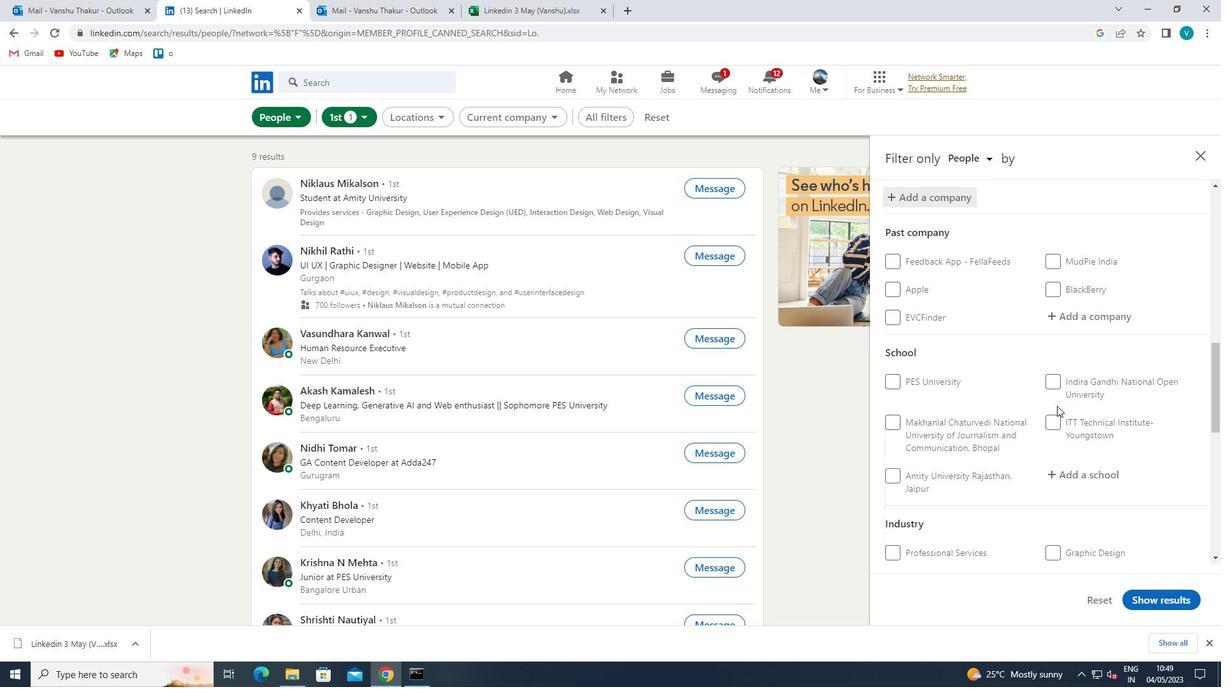 
Action: Mouse moved to (1079, 365)
Screenshot: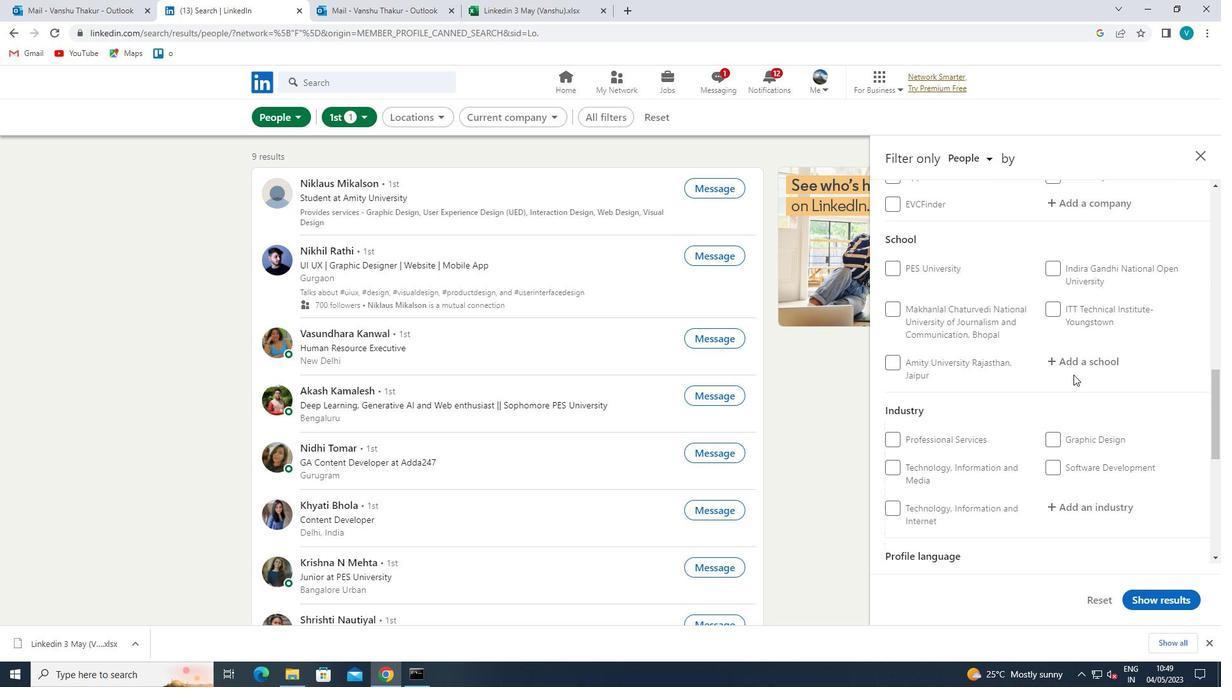 
Action: Mouse pressed left at (1079, 365)
Screenshot: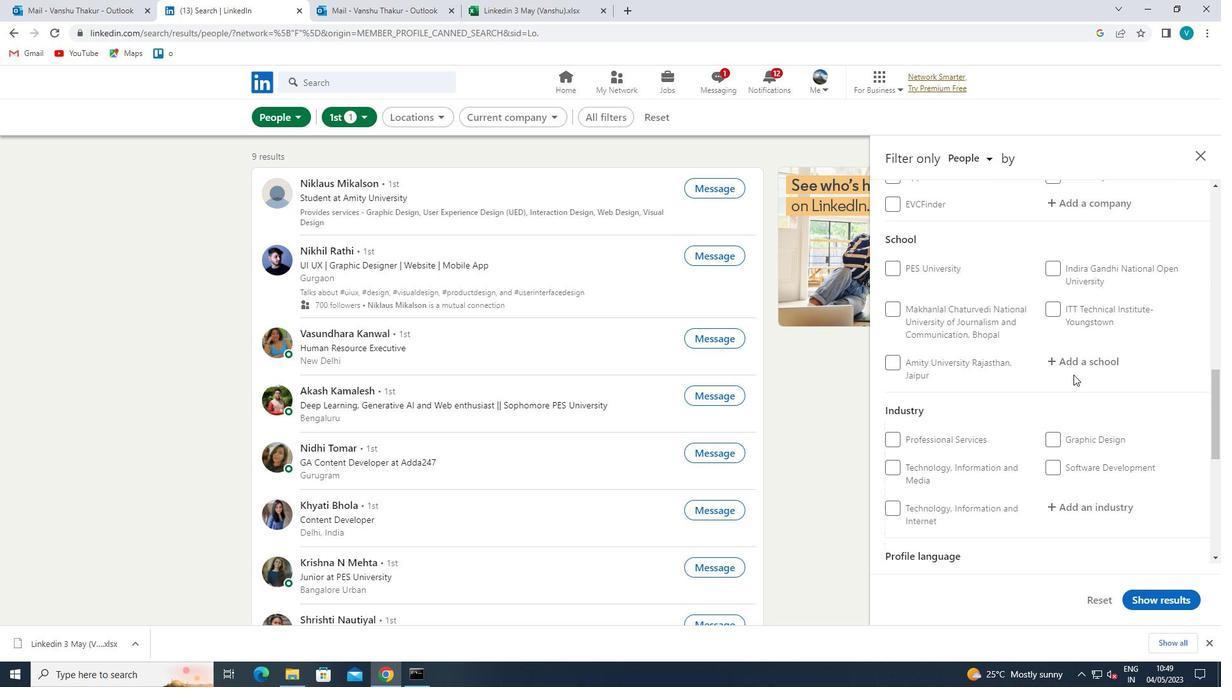 
Action: Key pressed <Key.shift>INSTITUTE<Key.space>
Screenshot: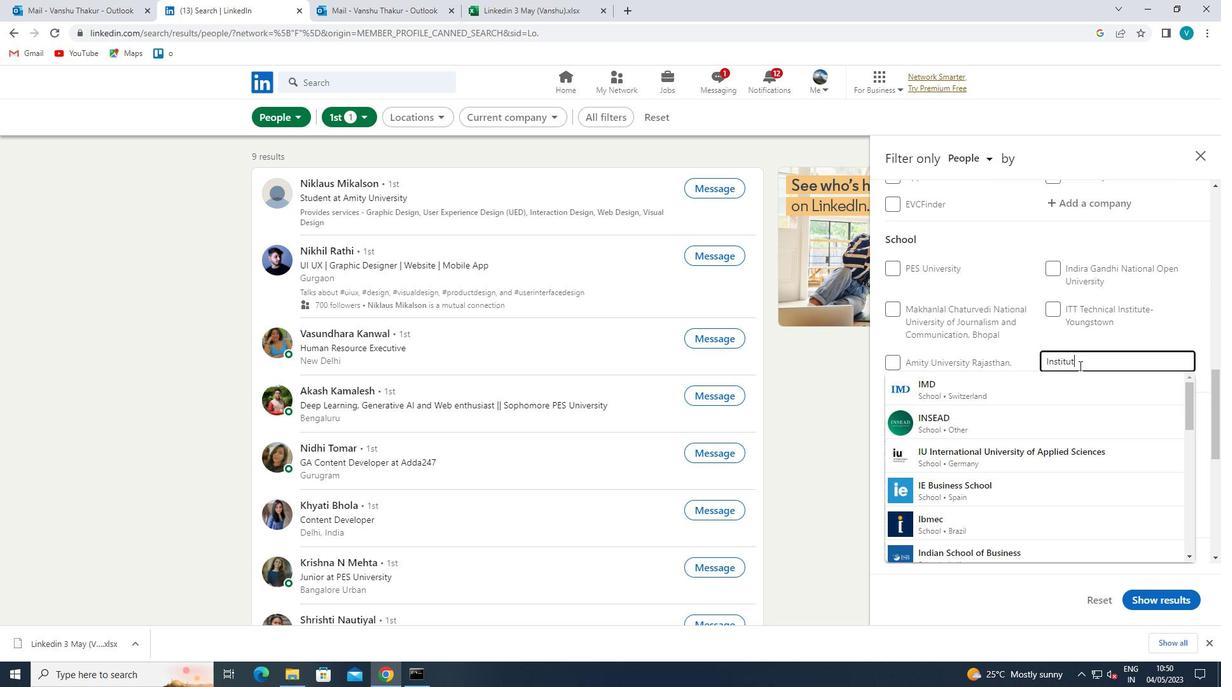 
Action: Mouse moved to (1091, 359)
Screenshot: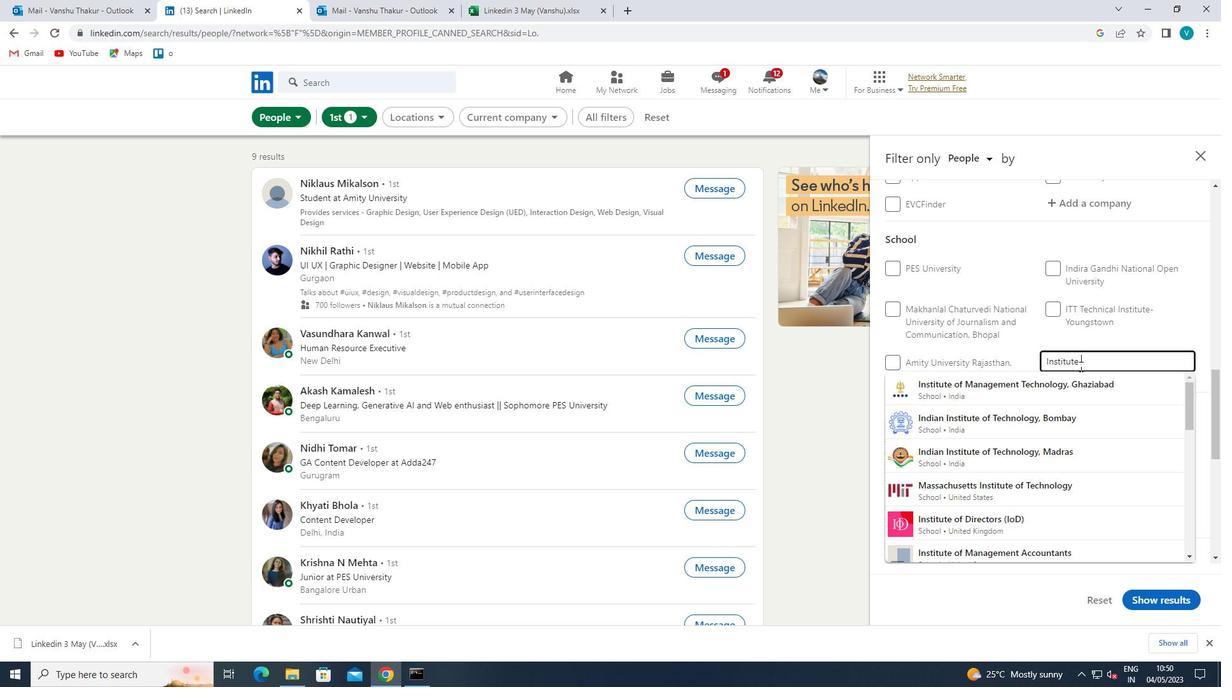 
Action: Key pressed P<Key.backspace>OF<Key.space><Key.shift>MANAGEMENT<Key.space><Key.shift>STUDIES
Screenshot: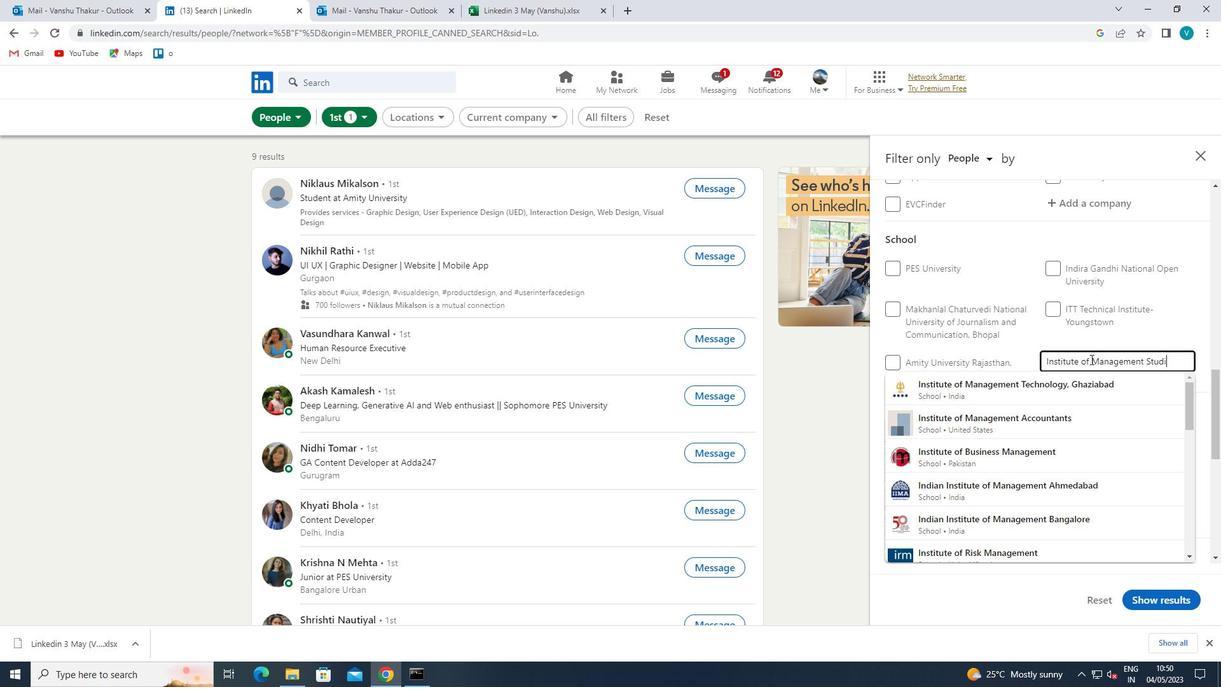 
Action: Mouse moved to (1124, 466)
Screenshot: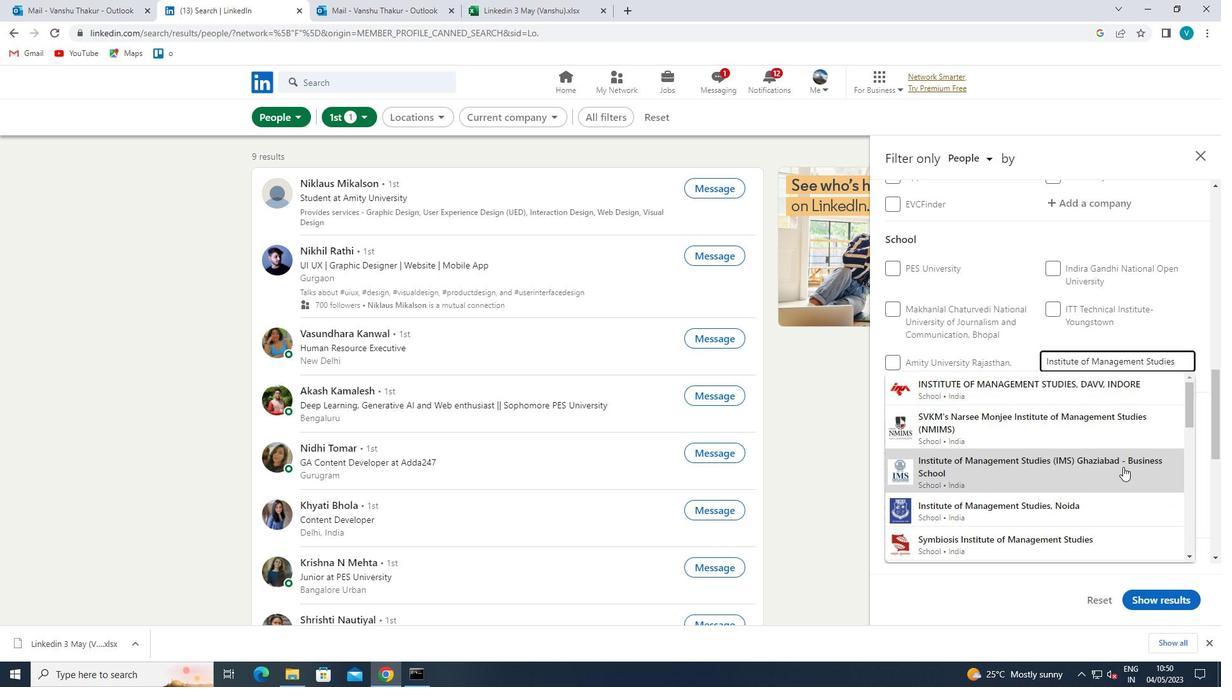 
Action: Mouse pressed left at (1124, 466)
Screenshot: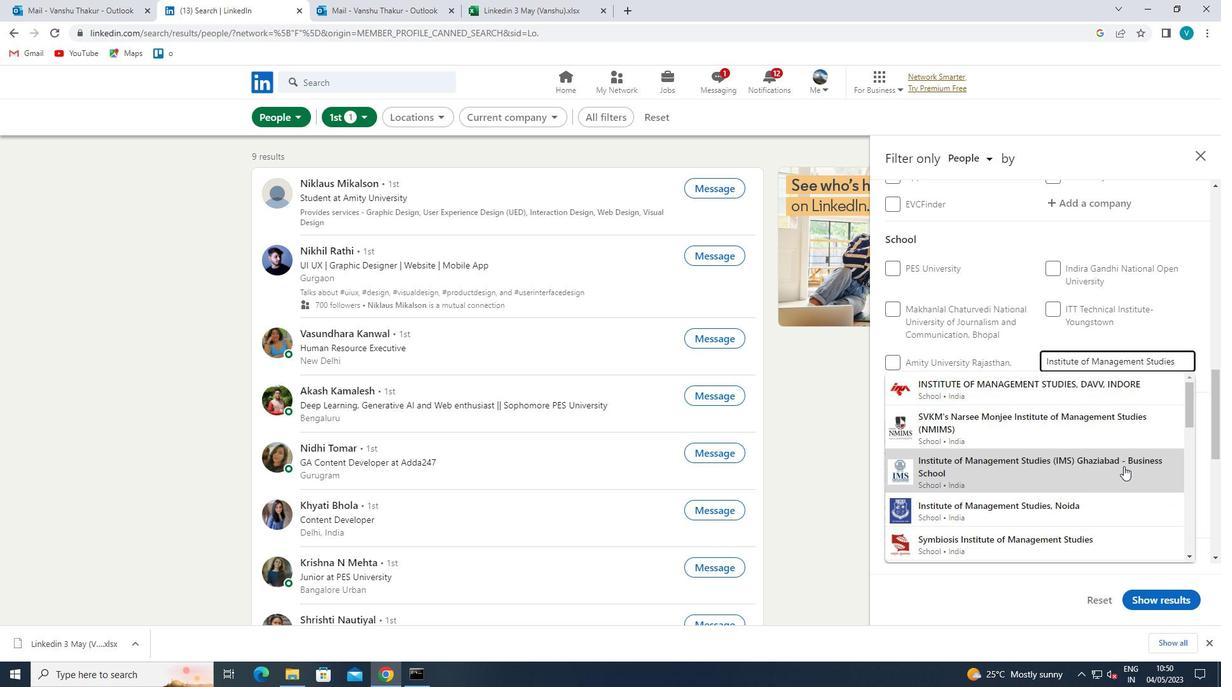 
Action: Mouse moved to (1123, 467)
Screenshot: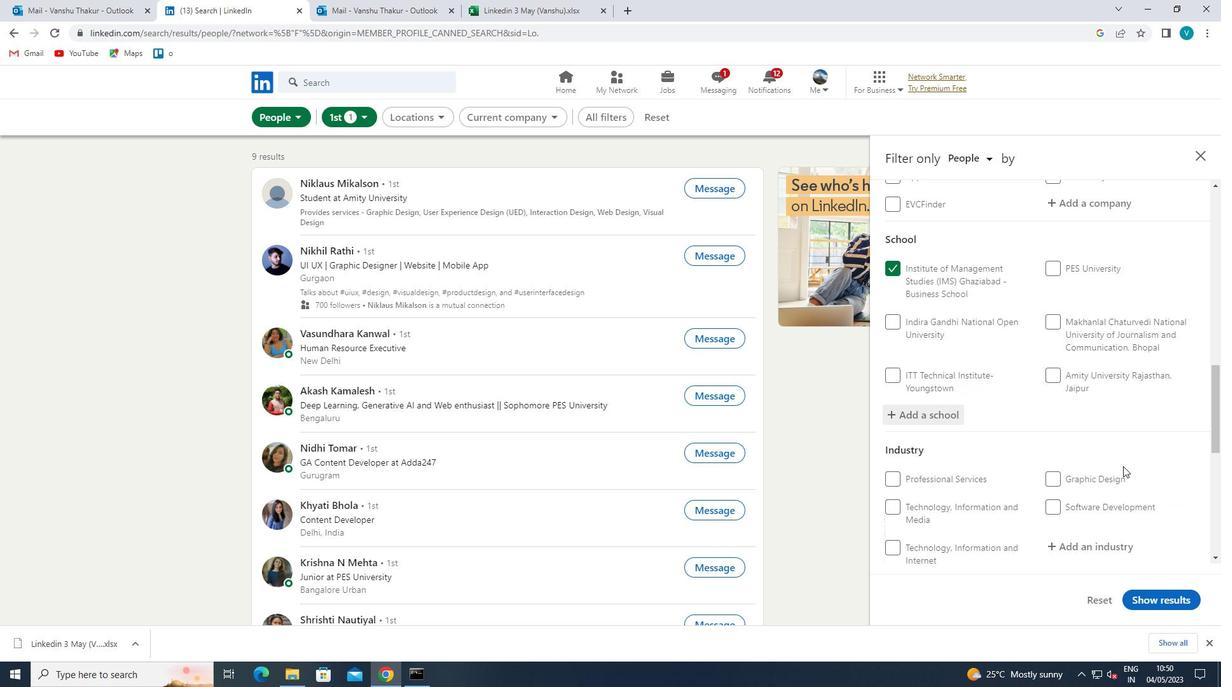 
Action: Mouse scrolled (1123, 466) with delta (0, 0)
Screenshot: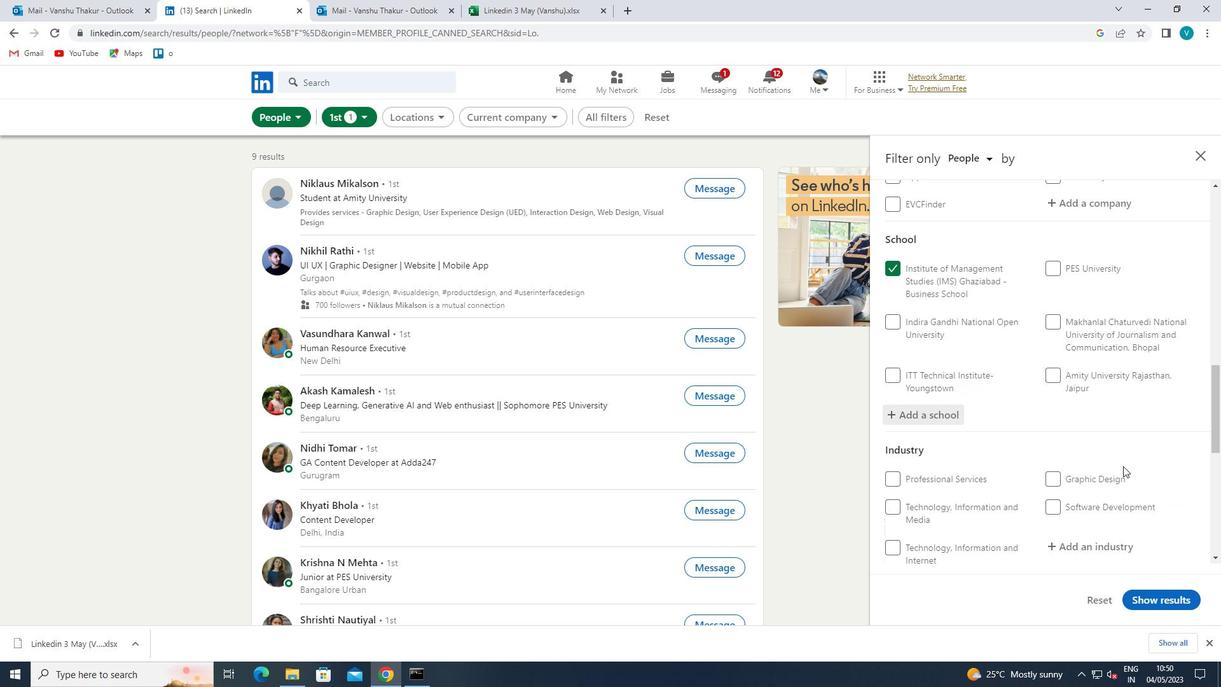
Action: Mouse scrolled (1123, 466) with delta (0, 0)
Screenshot: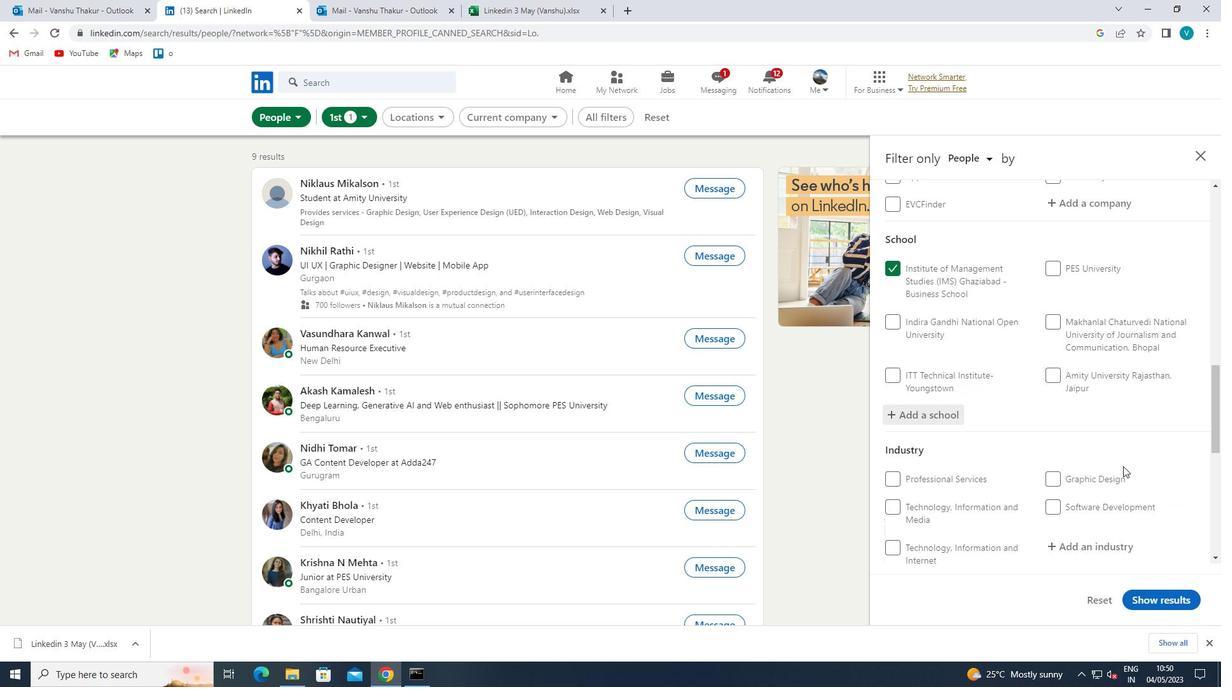 
Action: Mouse scrolled (1123, 466) with delta (0, 0)
Screenshot: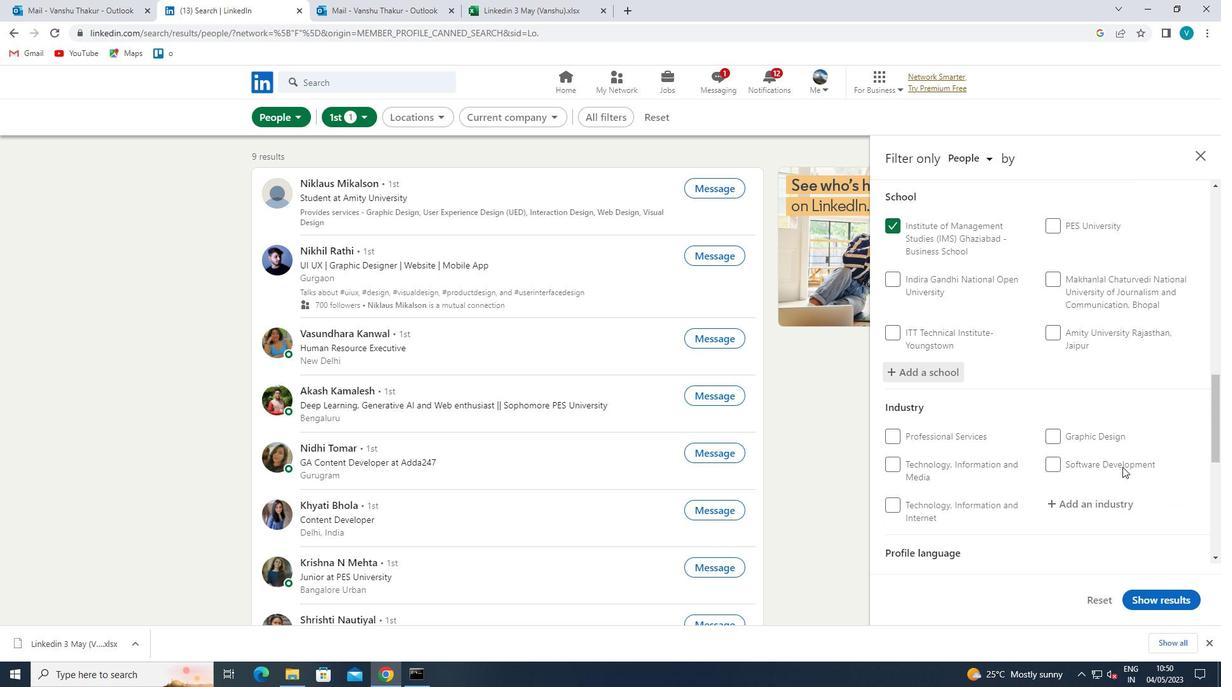 
Action: Mouse moved to (1123, 360)
Screenshot: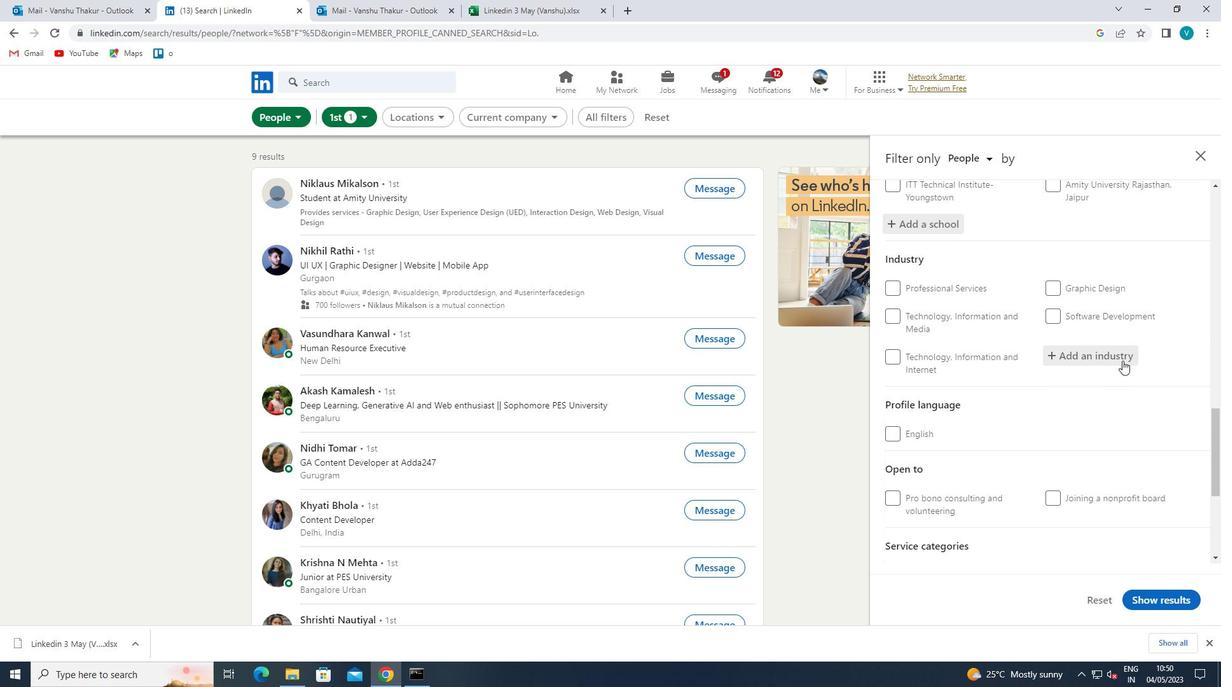 
Action: Mouse pressed left at (1123, 360)
Screenshot: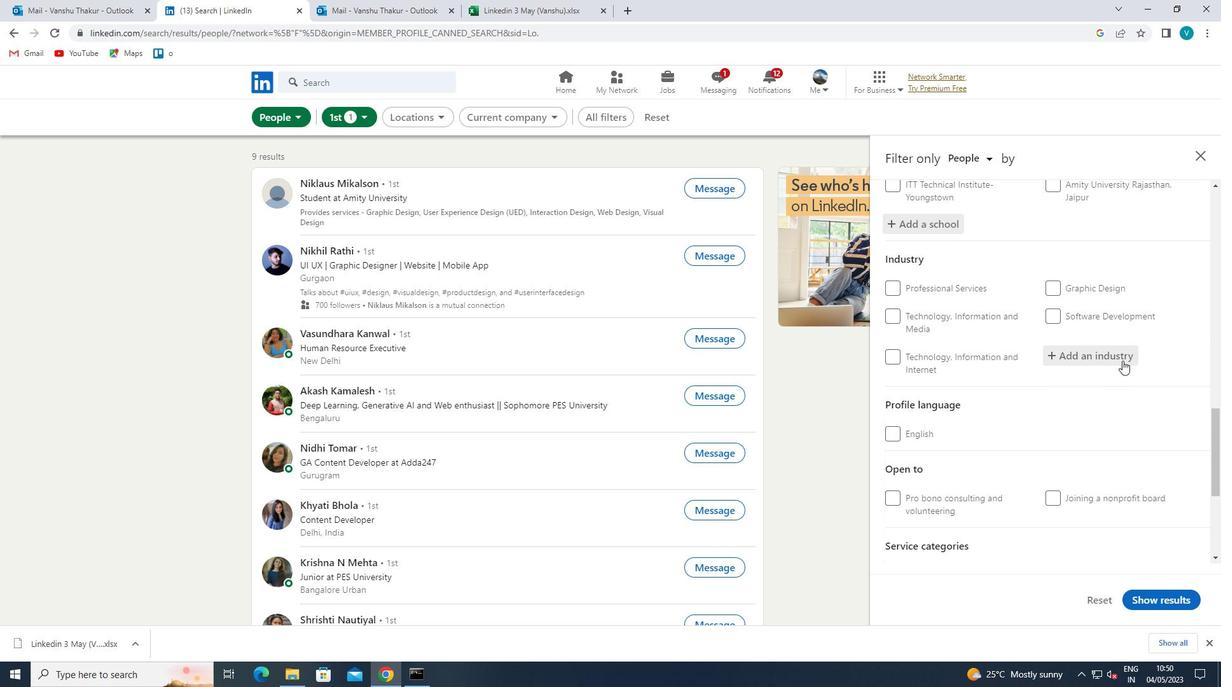 
Action: Key pressed <Key.shift>FOOD<Key.space>
Screenshot: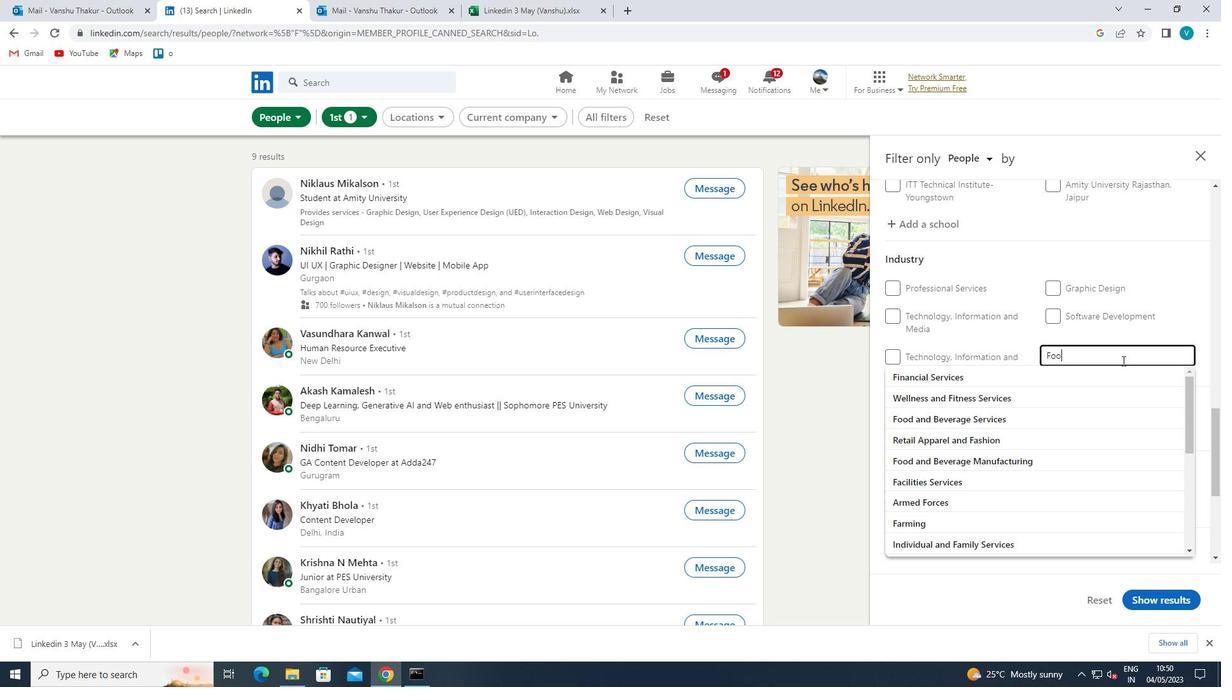 
Action: Mouse moved to (1072, 451)
Screenshot: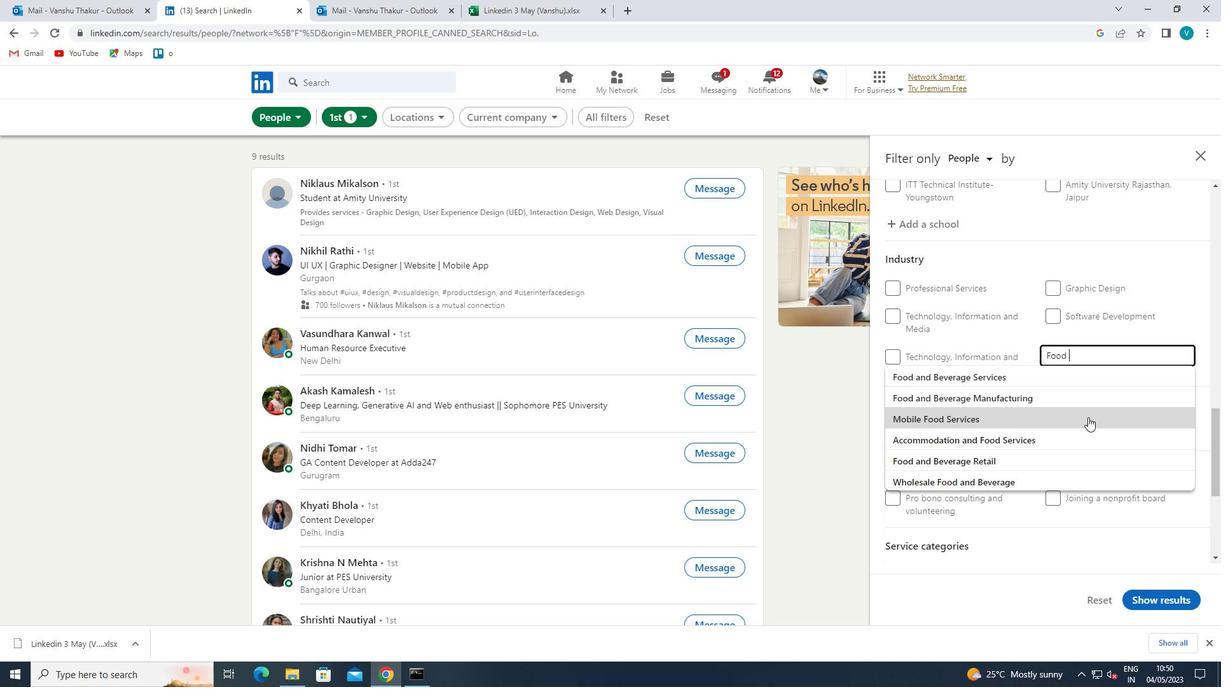 
Action: Mouse pressed left at (1072, 451)
Screenshot: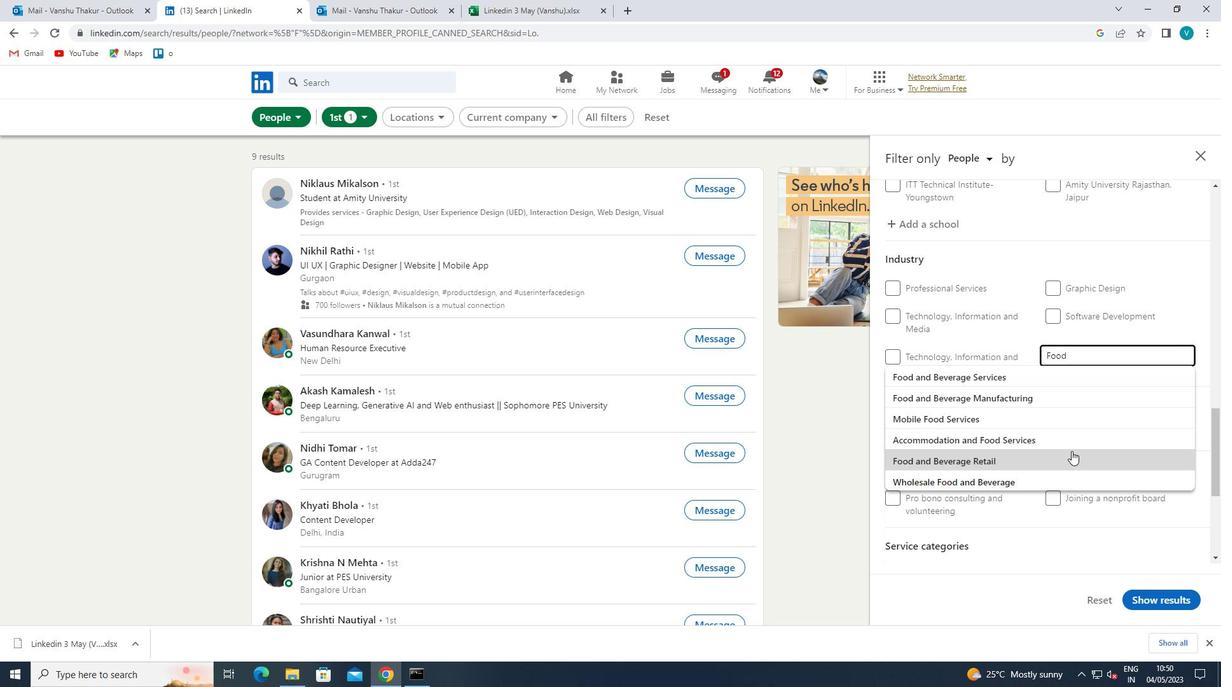 
Action: Mouse moved to (1074, 449)
Screenshot: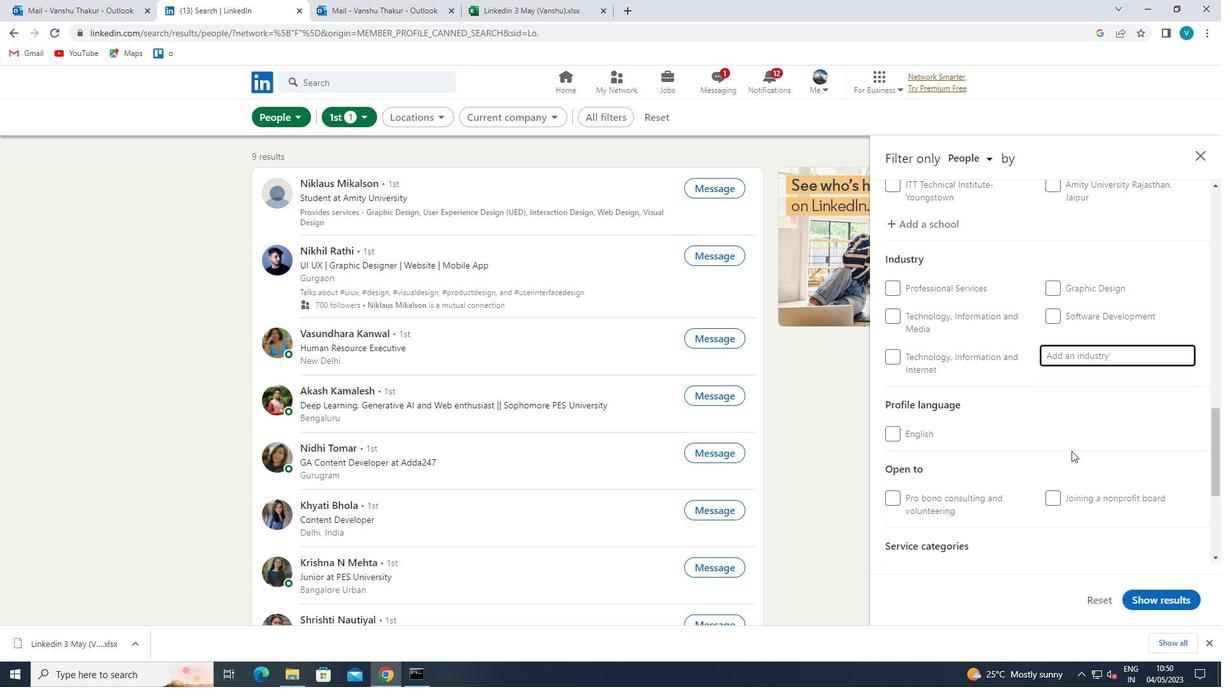 
Action: Mouse scrolled (1074, 449) with delta (0, 0)
Screenshot: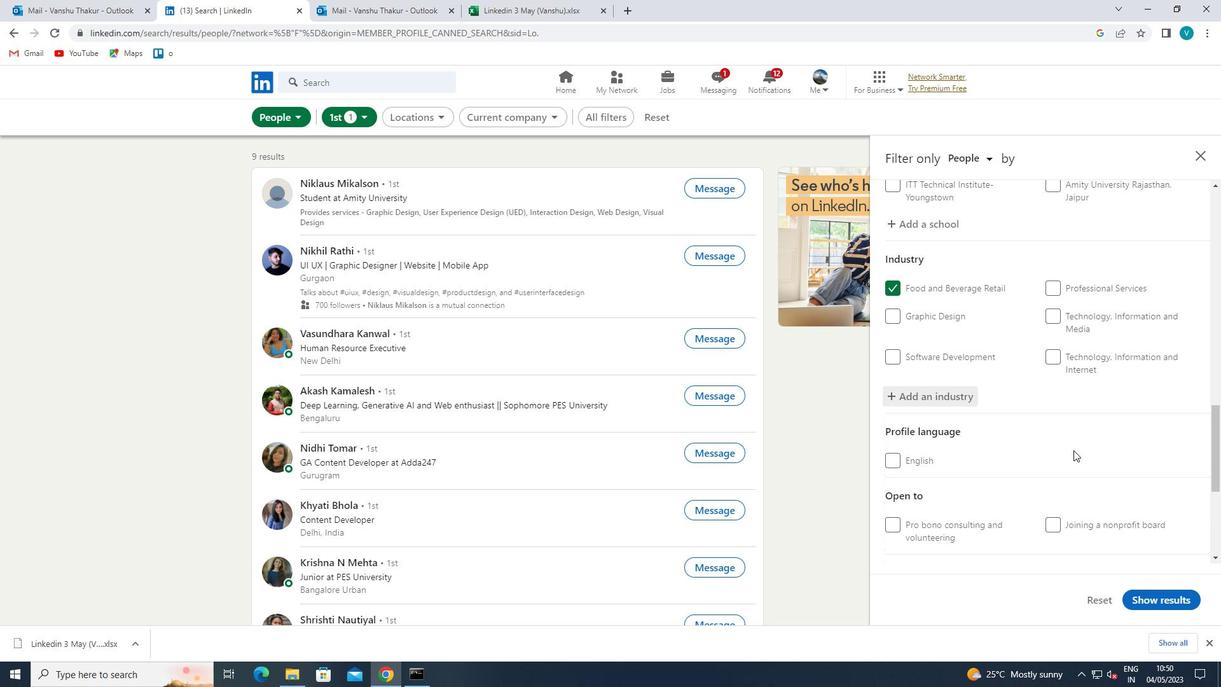 
Action: Mouse scrolled (1074, 449) with delta (0, 0)
Screenshot: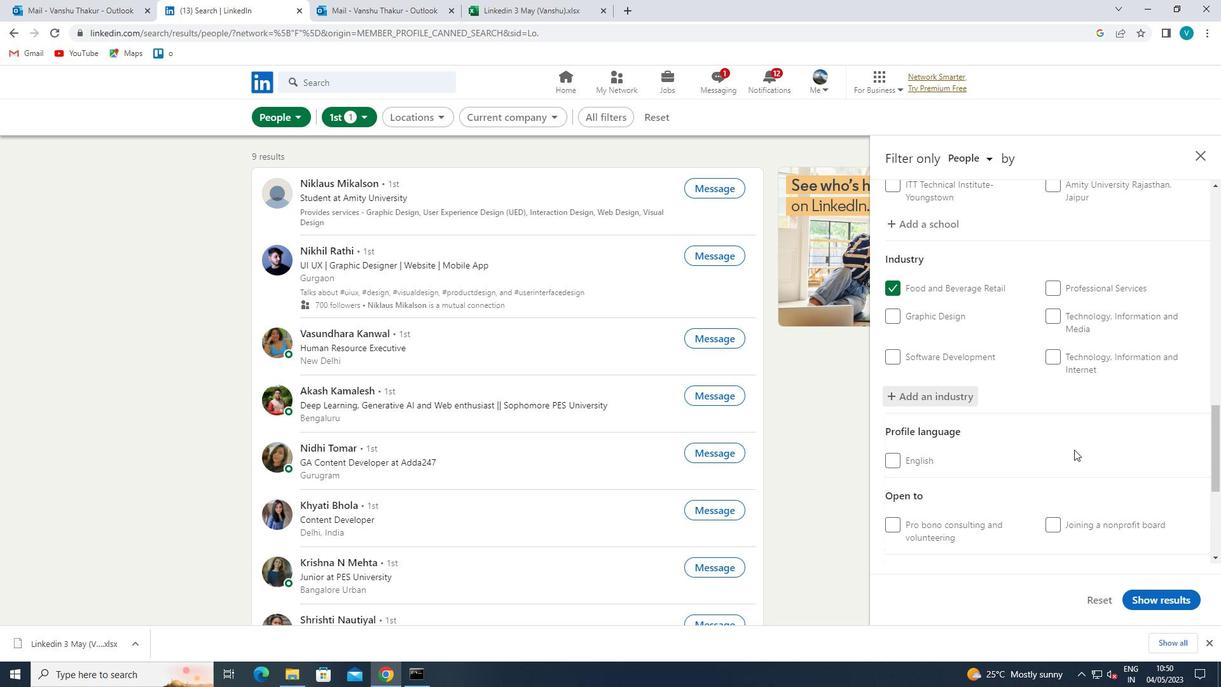 
Action: Mouse scrolled (1074, 449) with delta (0, 0)
Screenshot: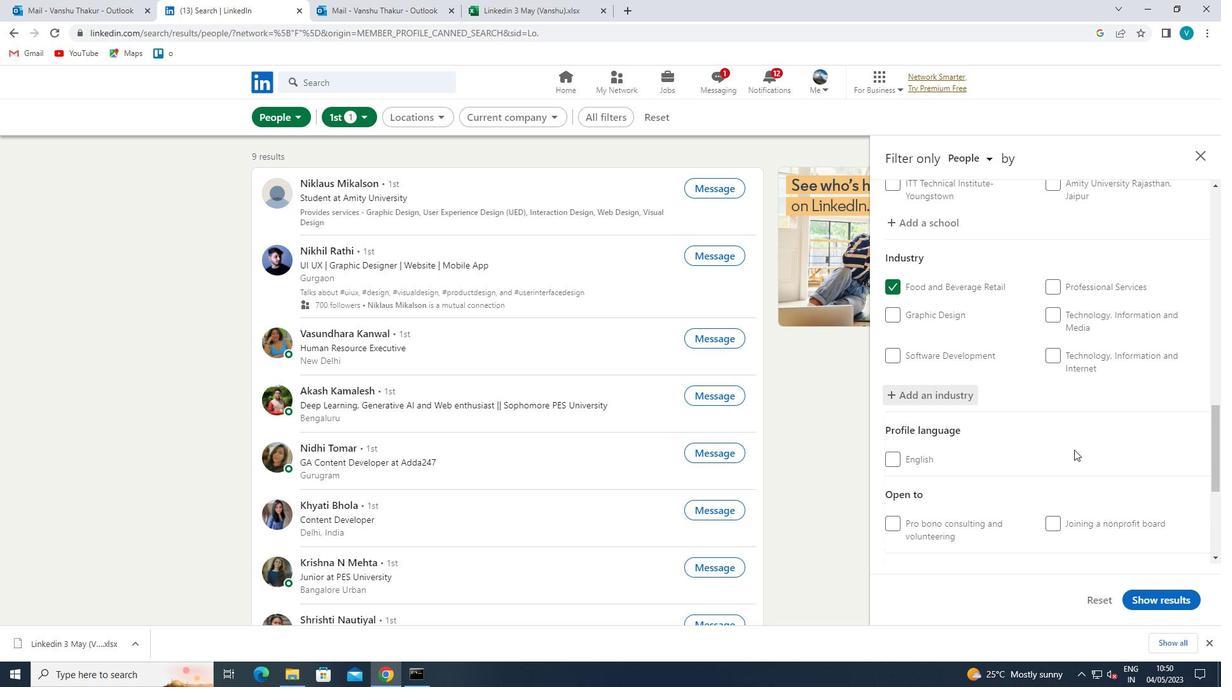 
Action: Mouse scrolled (1074, 449) with delta (0, 0)
Screenshot: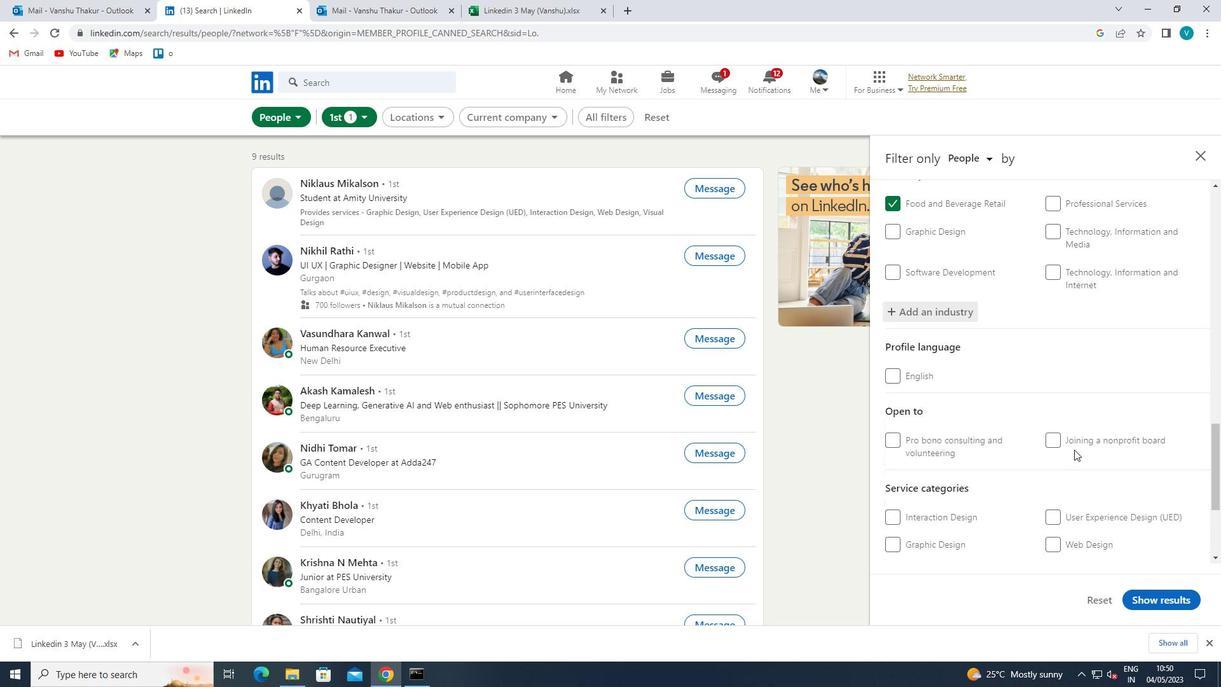 
Action: Mouse moved to (1096, 404)
Screenshot: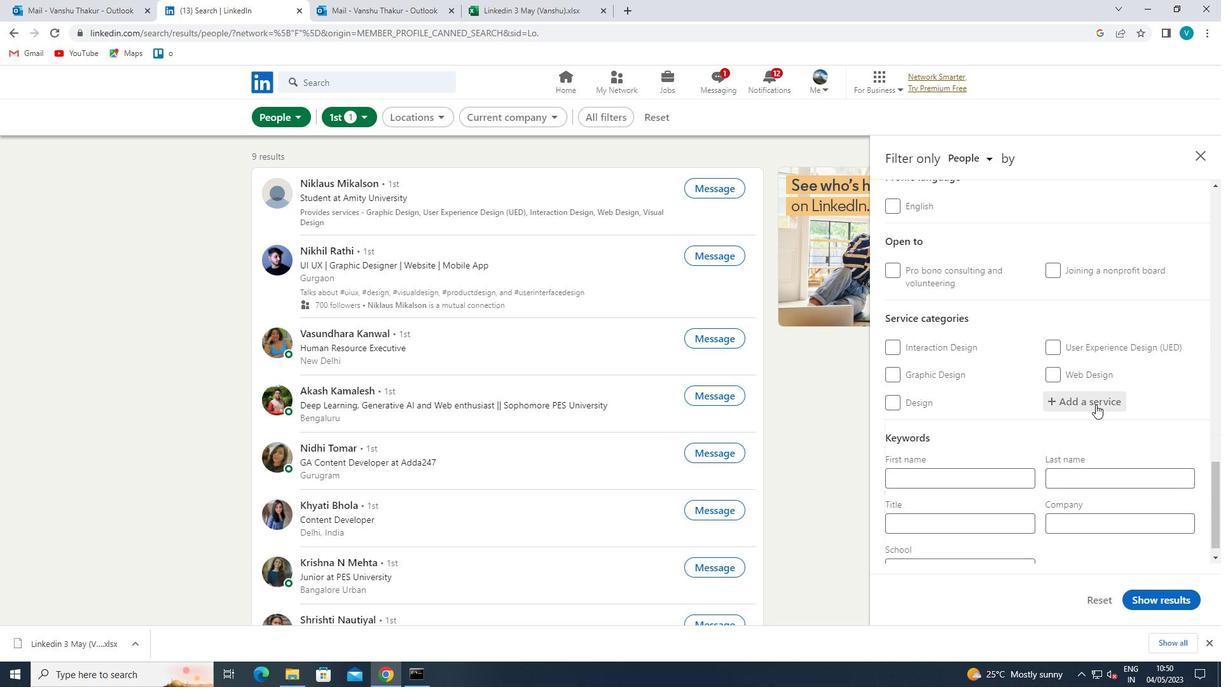 
Action: Mouse pressed left at (1096, 404)
Screenshot: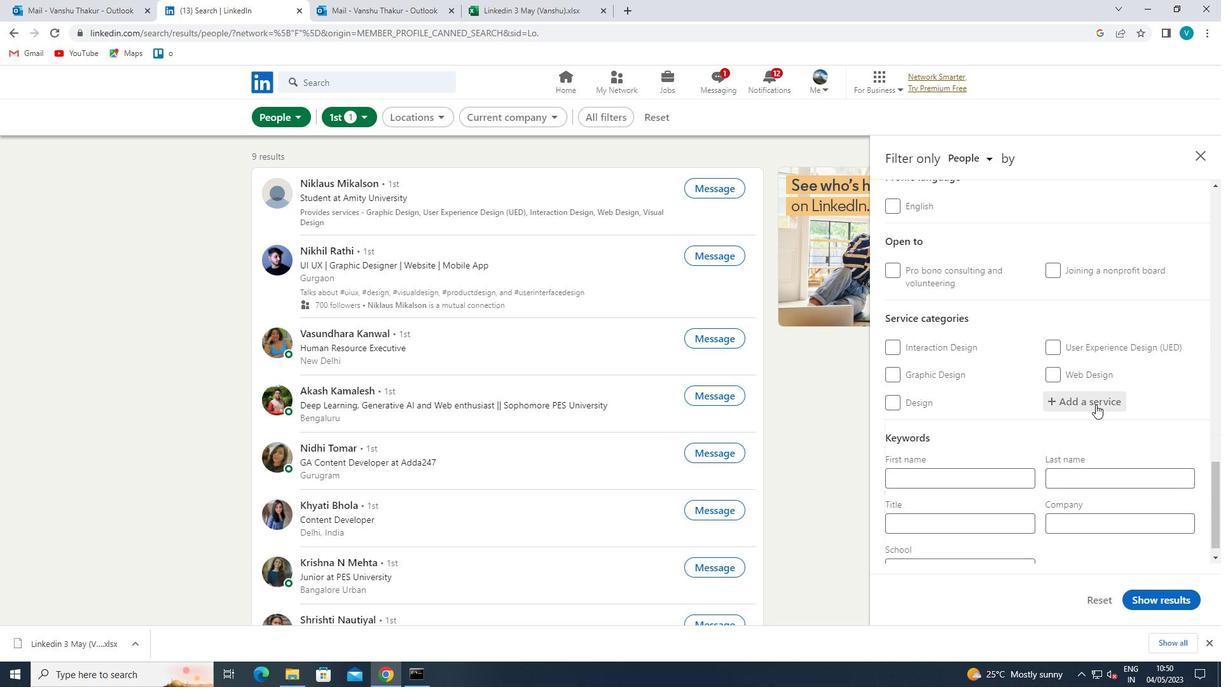 
Action: Mouse moved to (1096, 404)
Screenshot: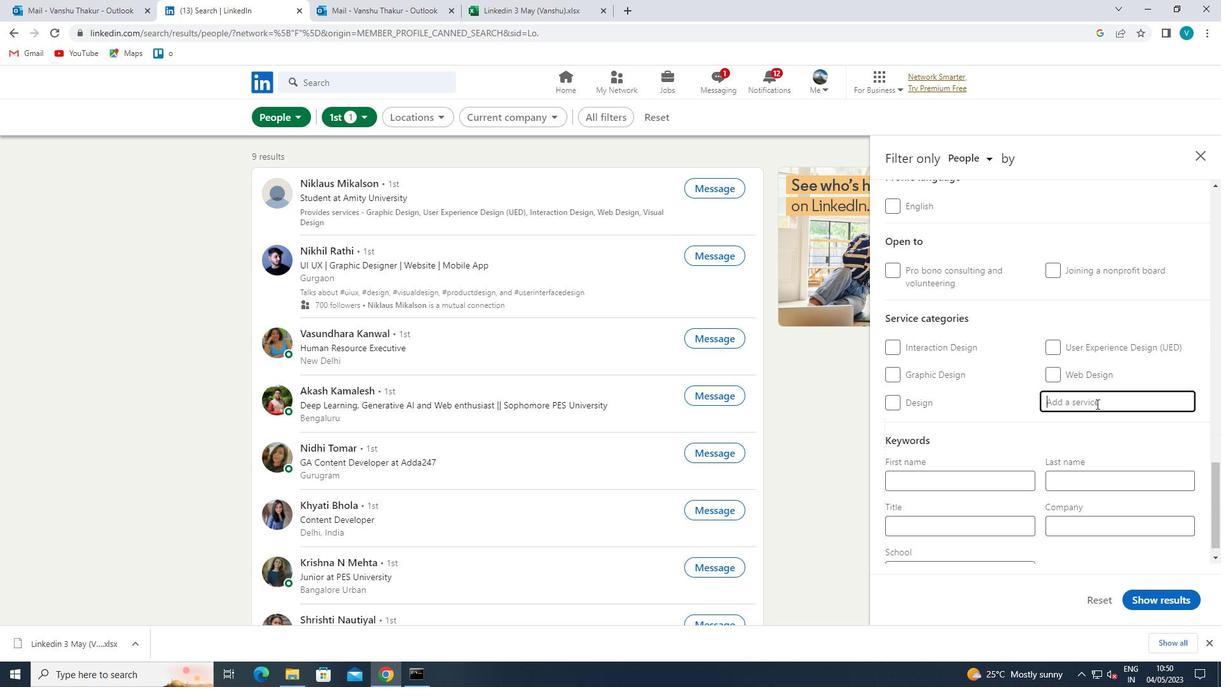
Action: Key pressed <Key.shift>HEALTH
Screenshot: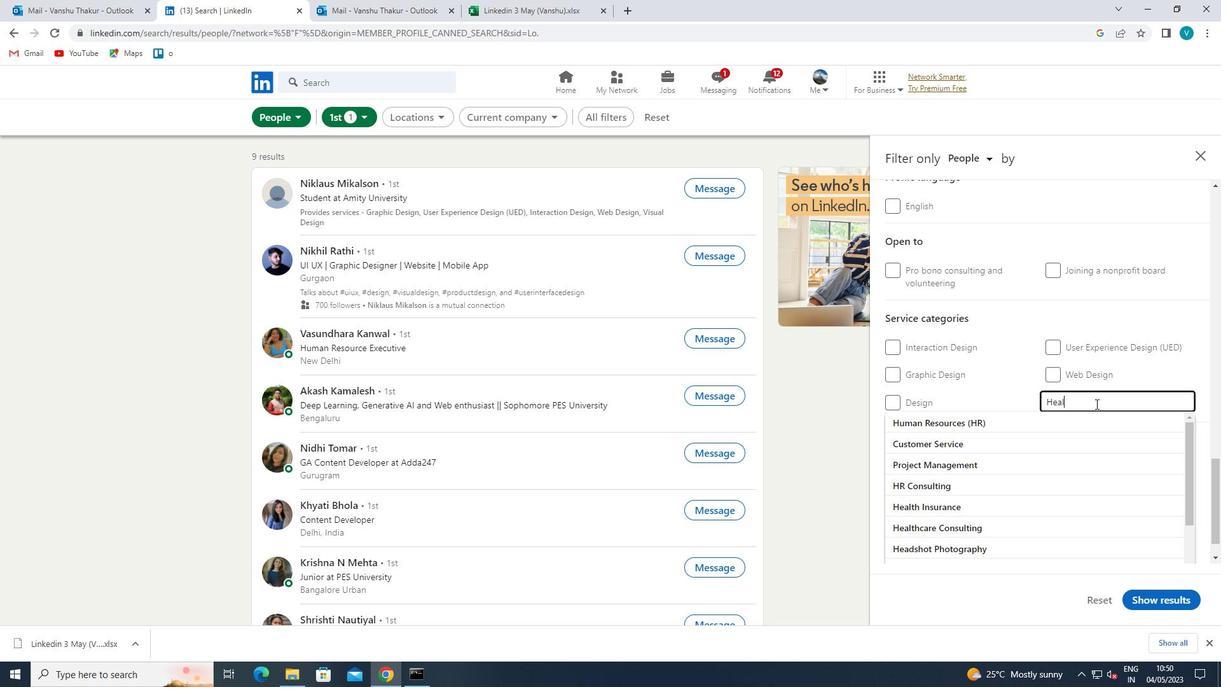 
Action: Mouse moved to (1096, 404)
Screenshot: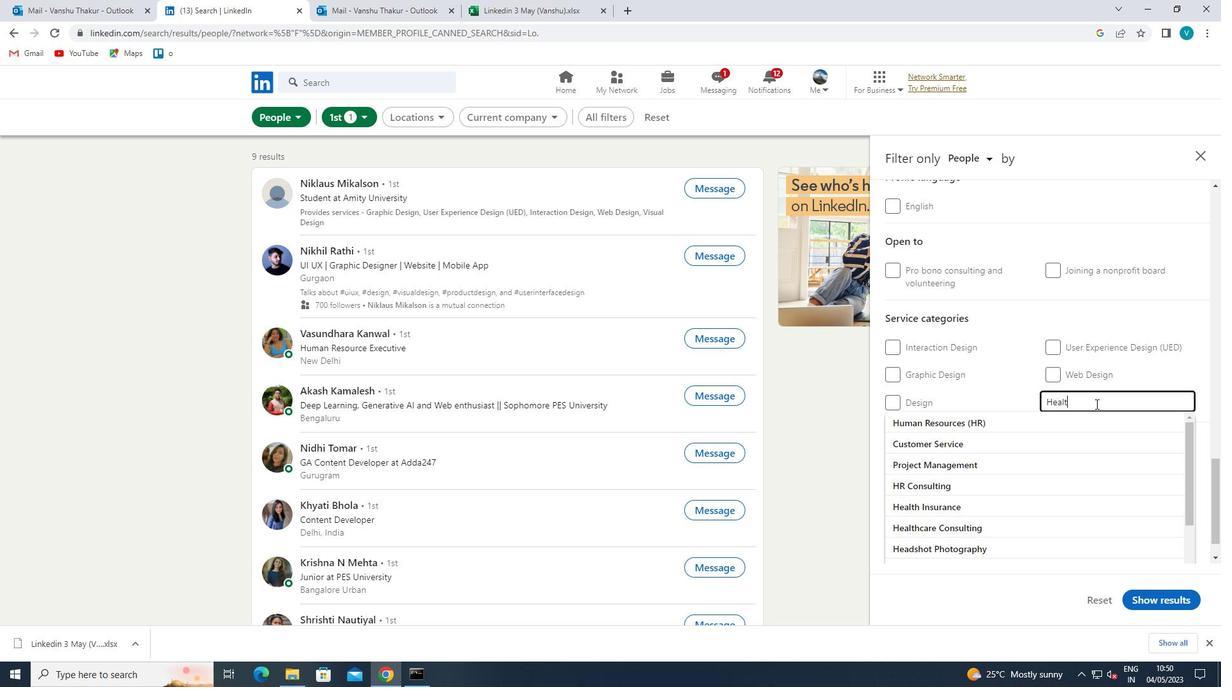 
Action: Key pressed <Key.space>
Screenshot: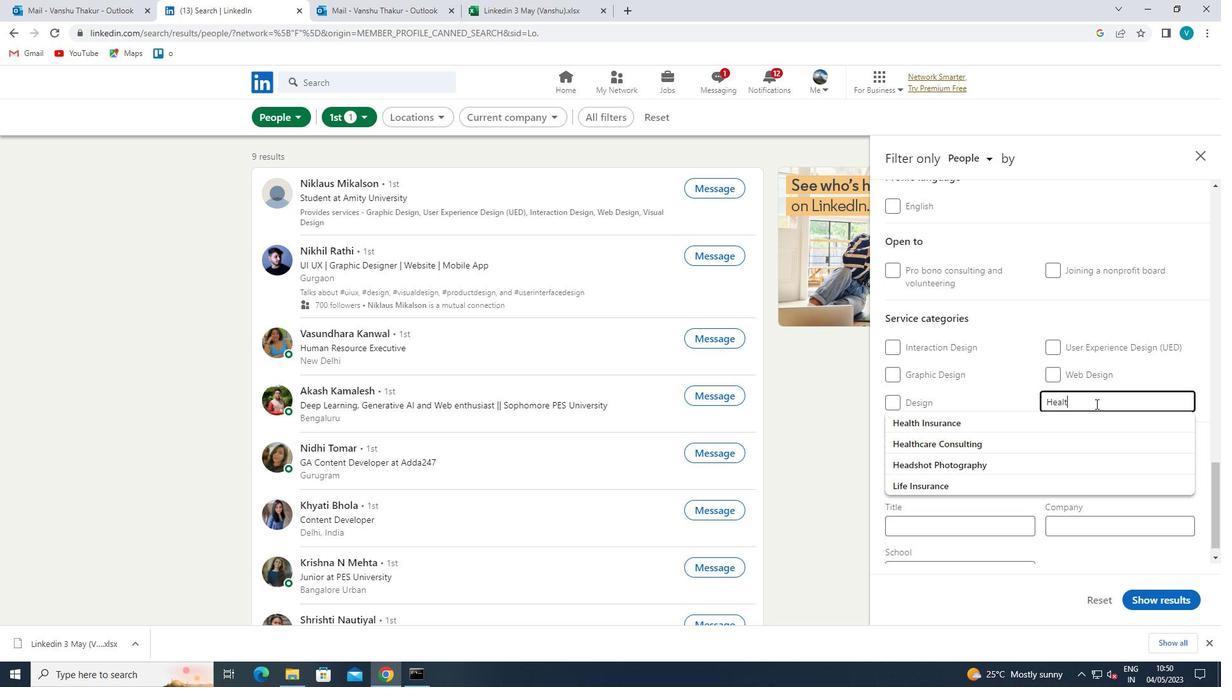 
Action: Mouse moved to (1073, 415)
Screenshot: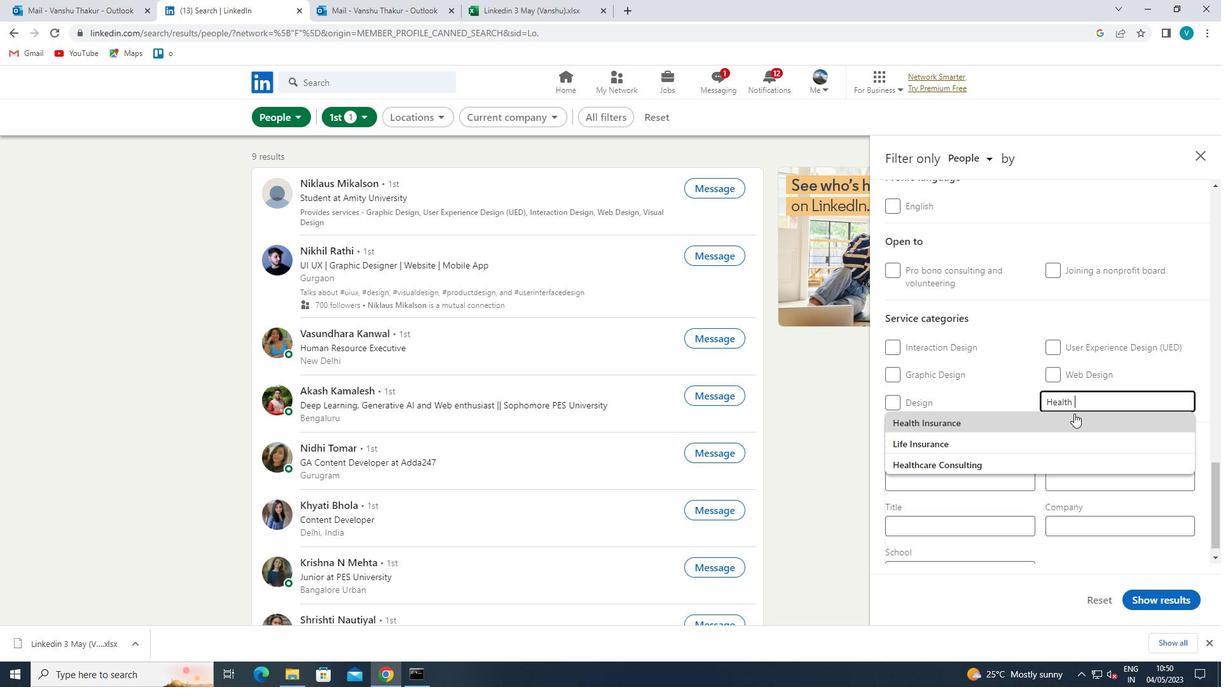
Action: Mouse pressed left at (1073, 415)
Screenshot: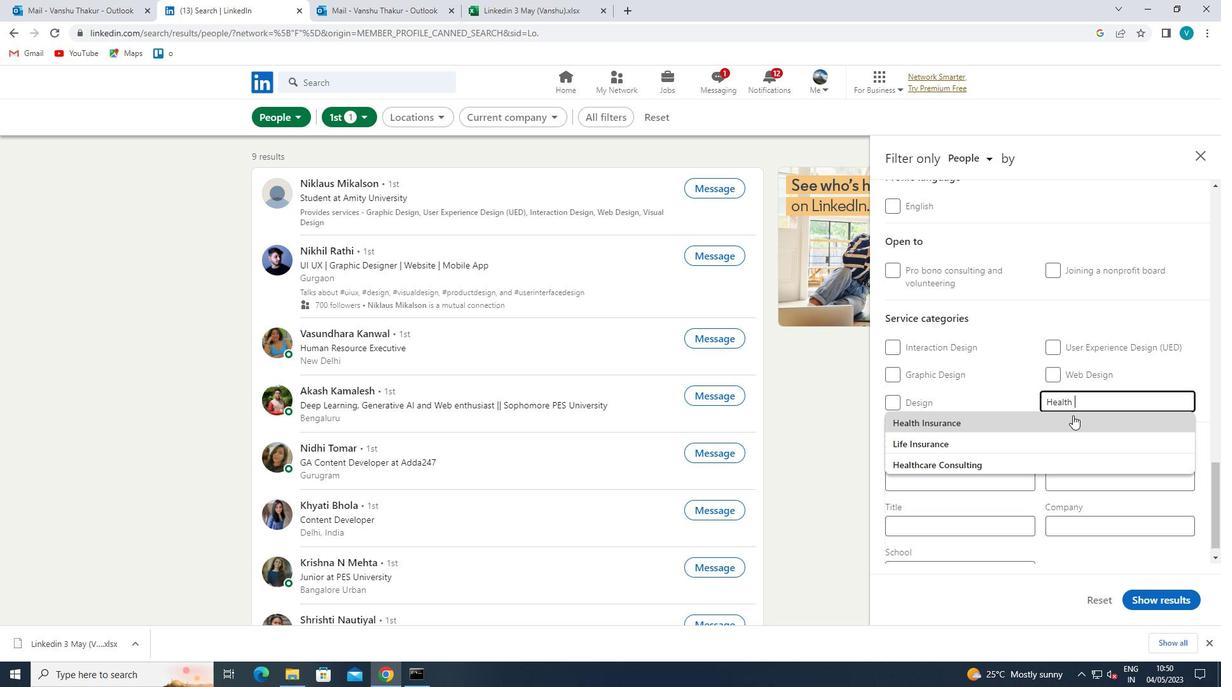 
Action: Mouse scrolled (1073, 414) with delta (0, 0)
Screenshot: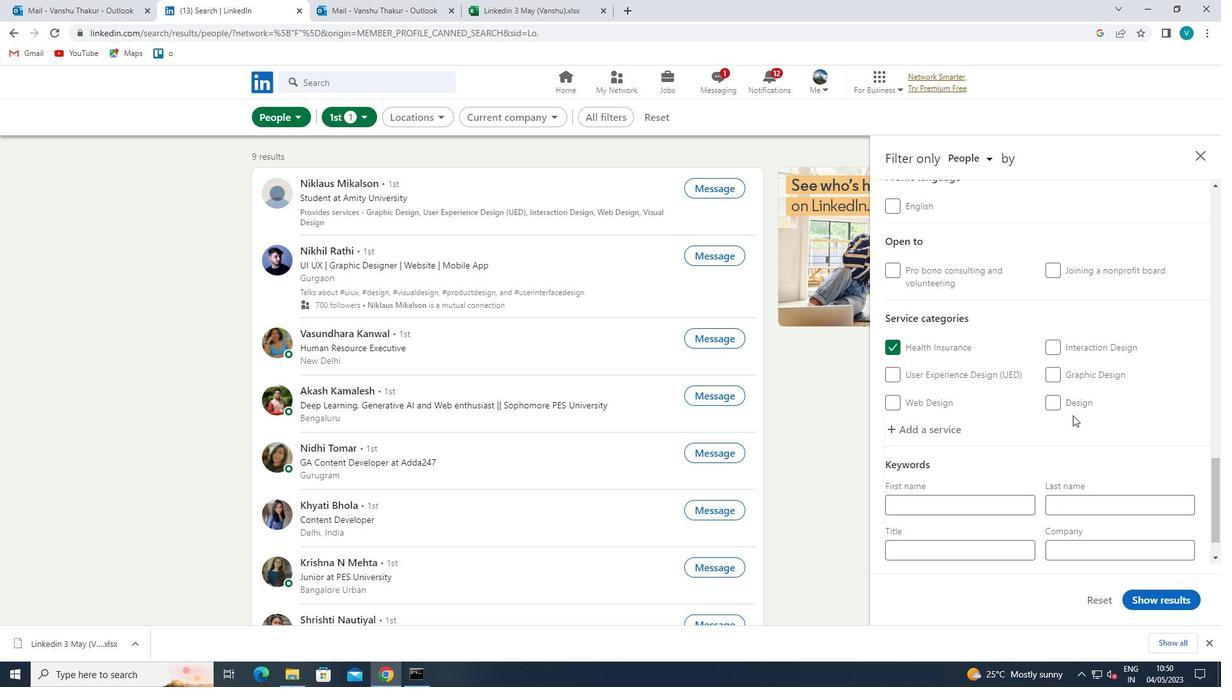 
Action: Mouse scrolled (1073, 414) with delta (0, 0)
Screenshot: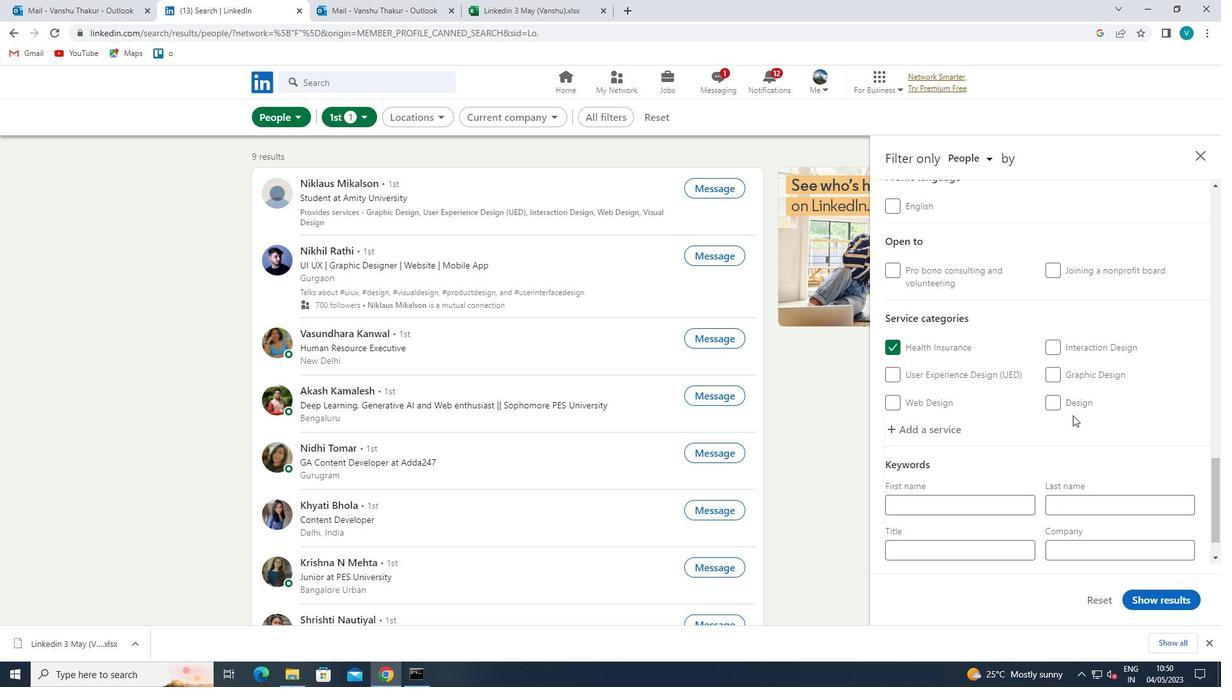 
Action: Mouse scrolled (1073, 414) with delta (0, 0)
Screenshot: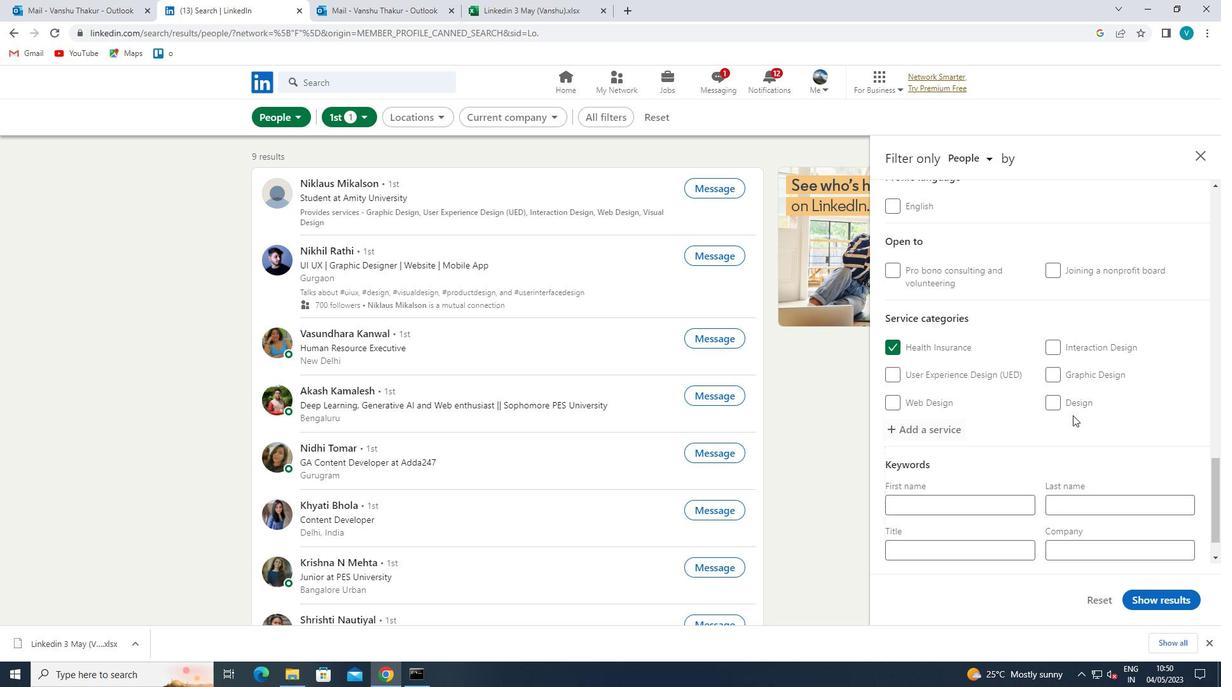 
Action: Mouse scrolled (1073, 414) with delta (0, 0)
Screenshot: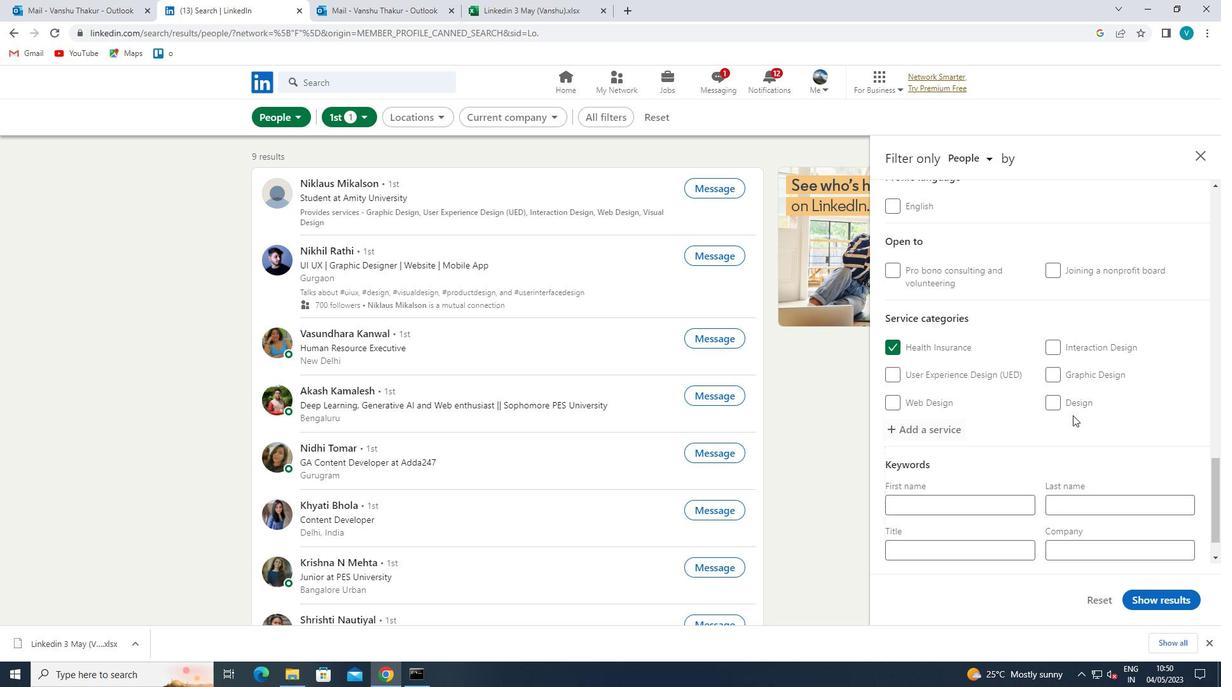 
Action: Mouse moved to (997, 507)
Screenshot: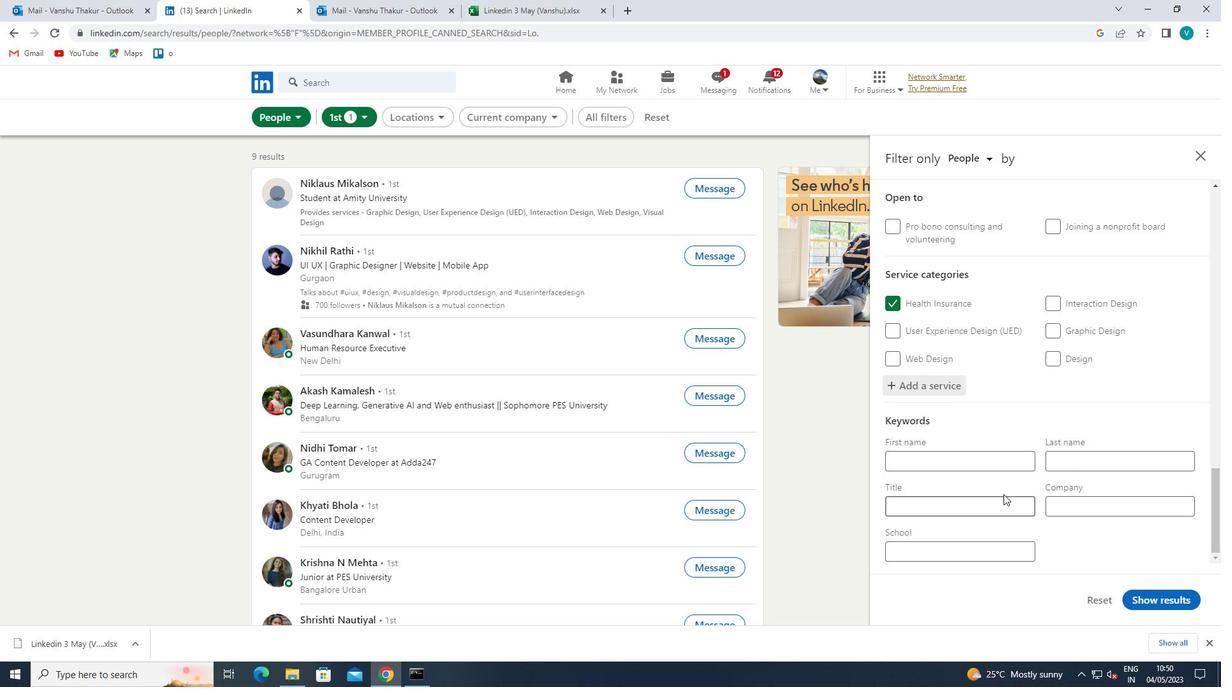 
Action: Mouse pressed left at (997, 507)
Screenshot: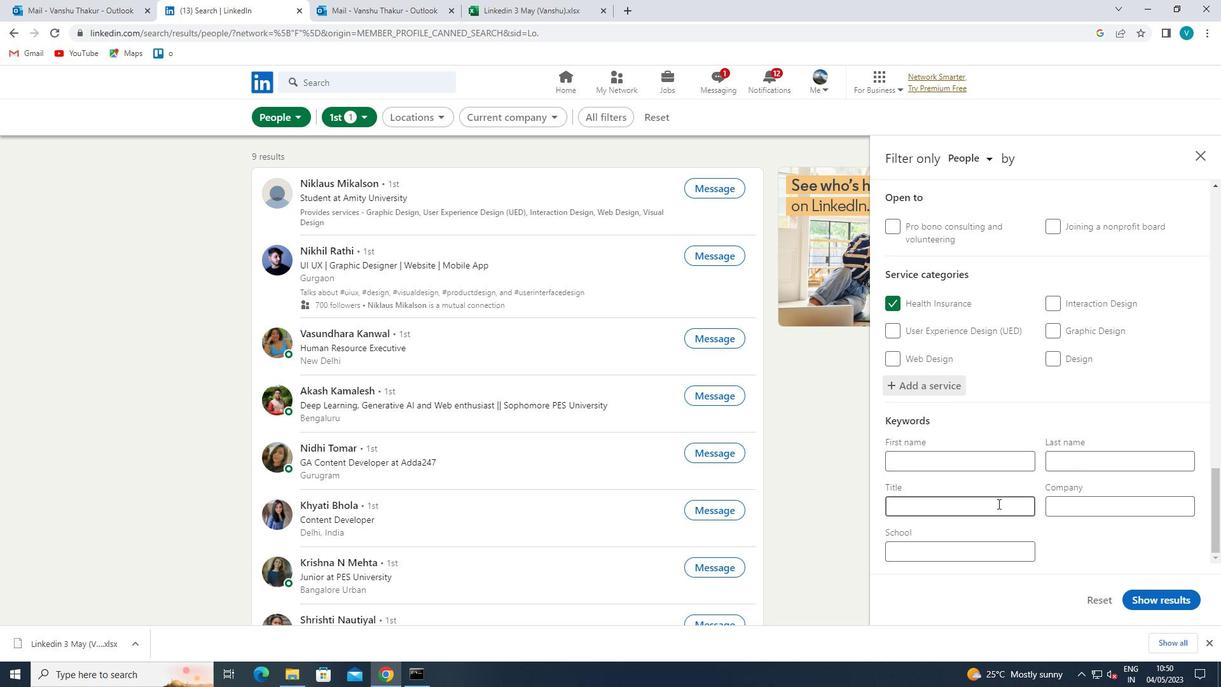
Action: Key pressed <Key.shift>PROGRAM<Key.space><Key.shift>ADMINISTRATOT<Key.backspace>R<Key.space>
Screenshot: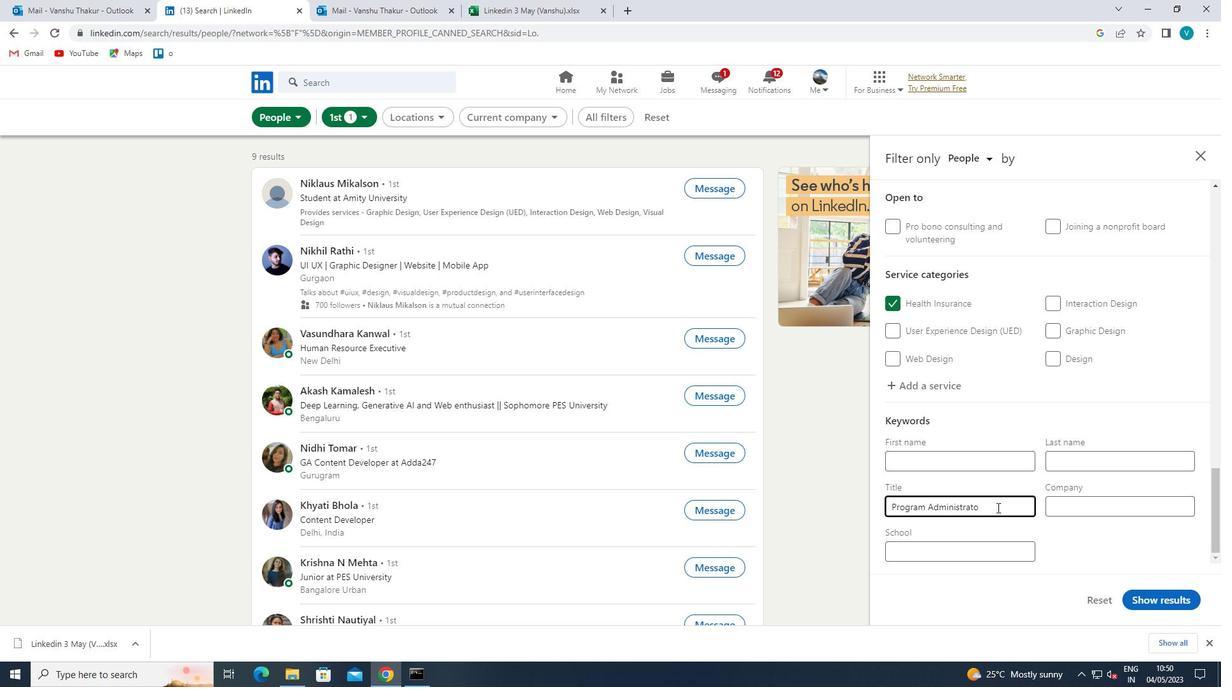 
Action: Mouse moved to (1155, 601)
Screenshot: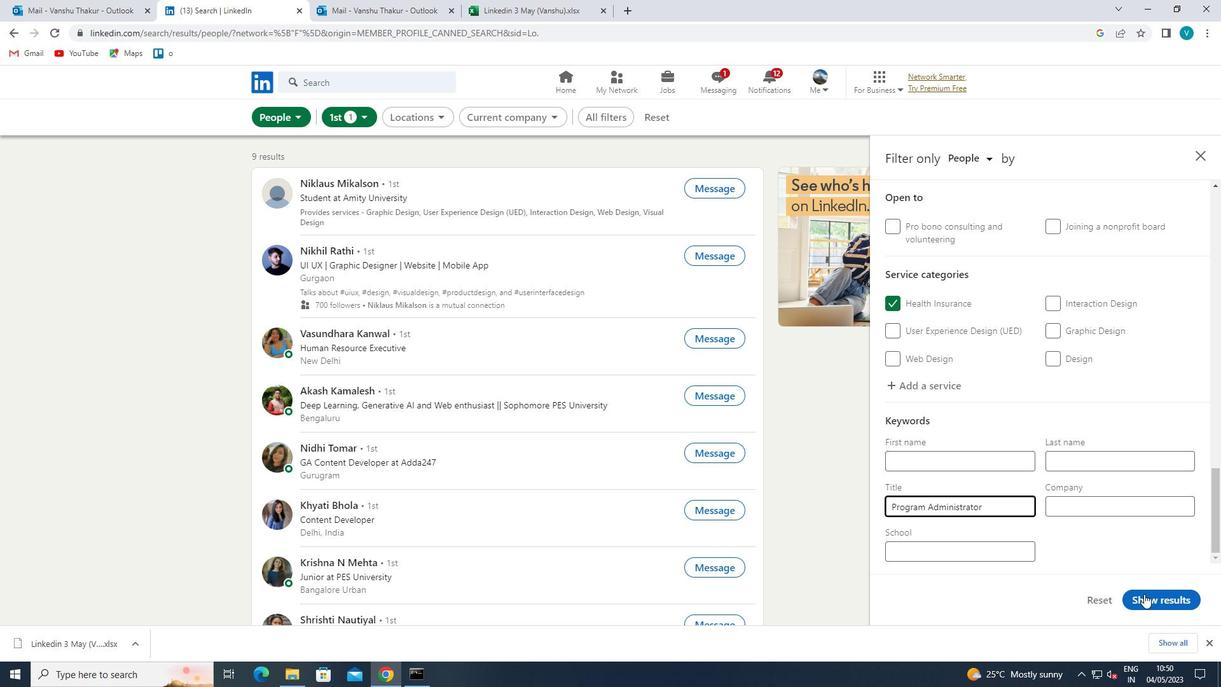 
Action: Mouse pressed left at (1155, 601)
Screenshot: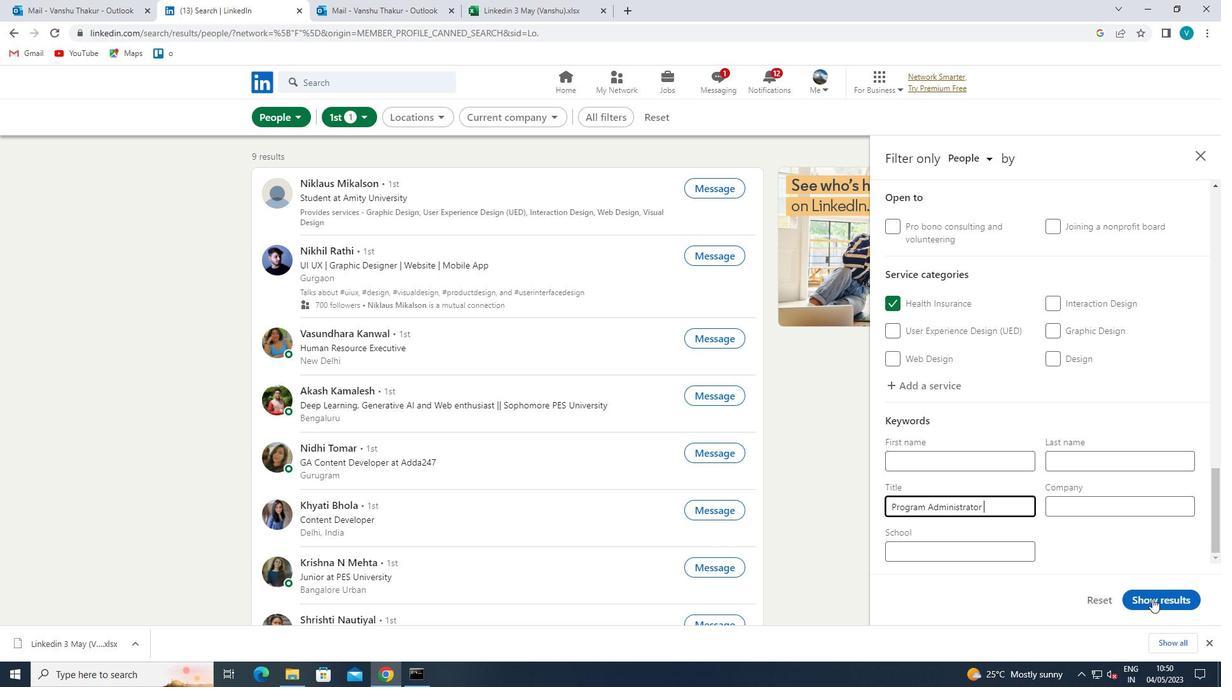 
